 Task: Check the percentage active listings of walk-in pantry in the last 5 years.
Action: Mouse moved to (1005, 223)
Screenshot: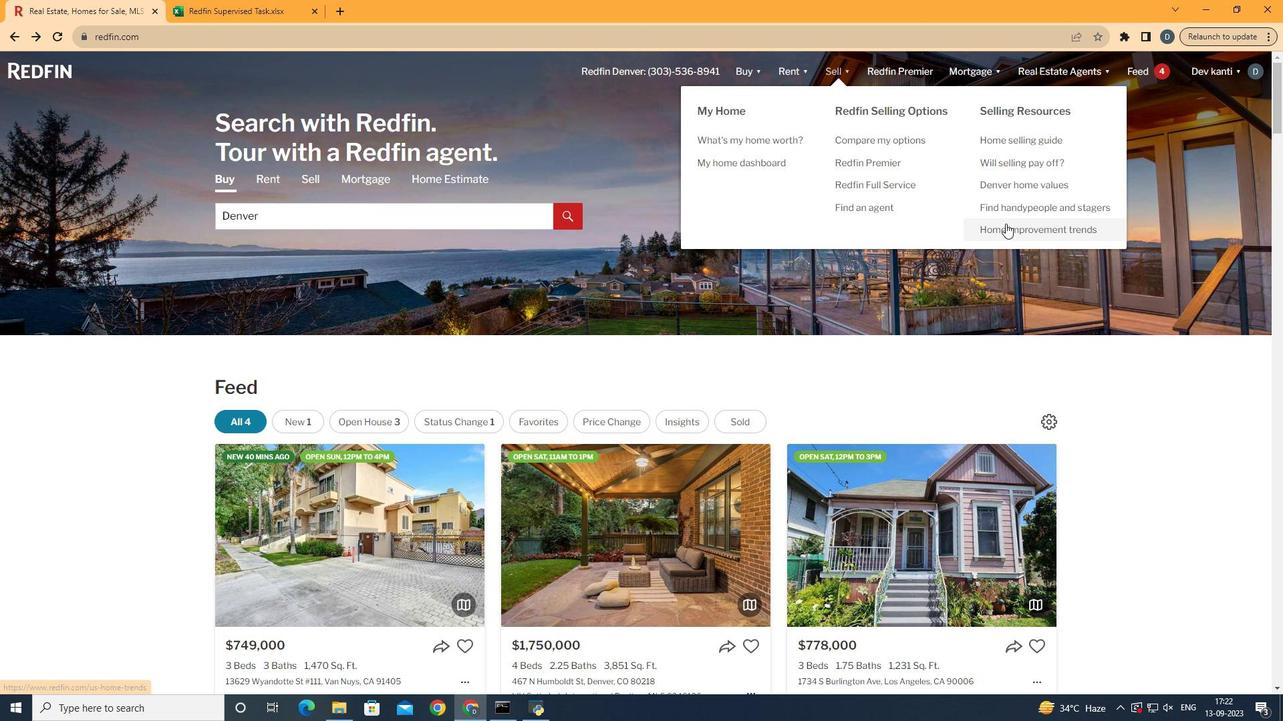 
Action: Mouse pressed left at (1005, 223)
Screenshot: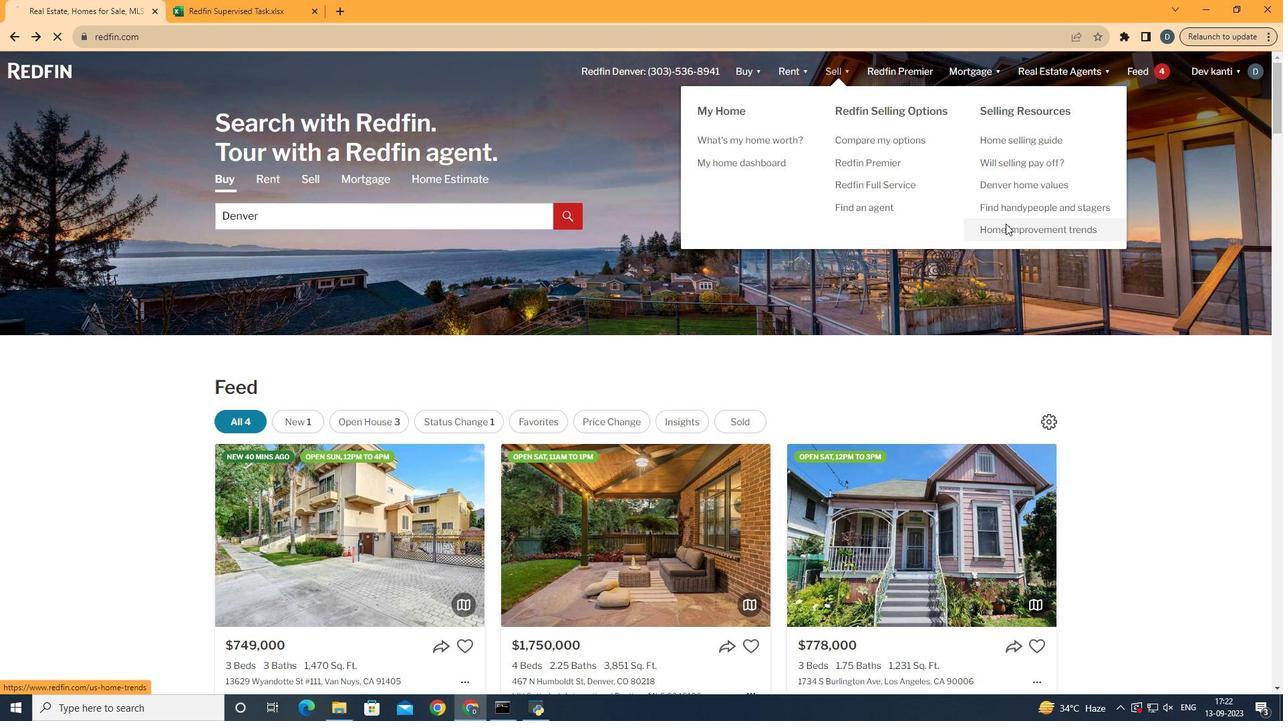 
Action: Mouse moved to (321, 264)
Screenshot: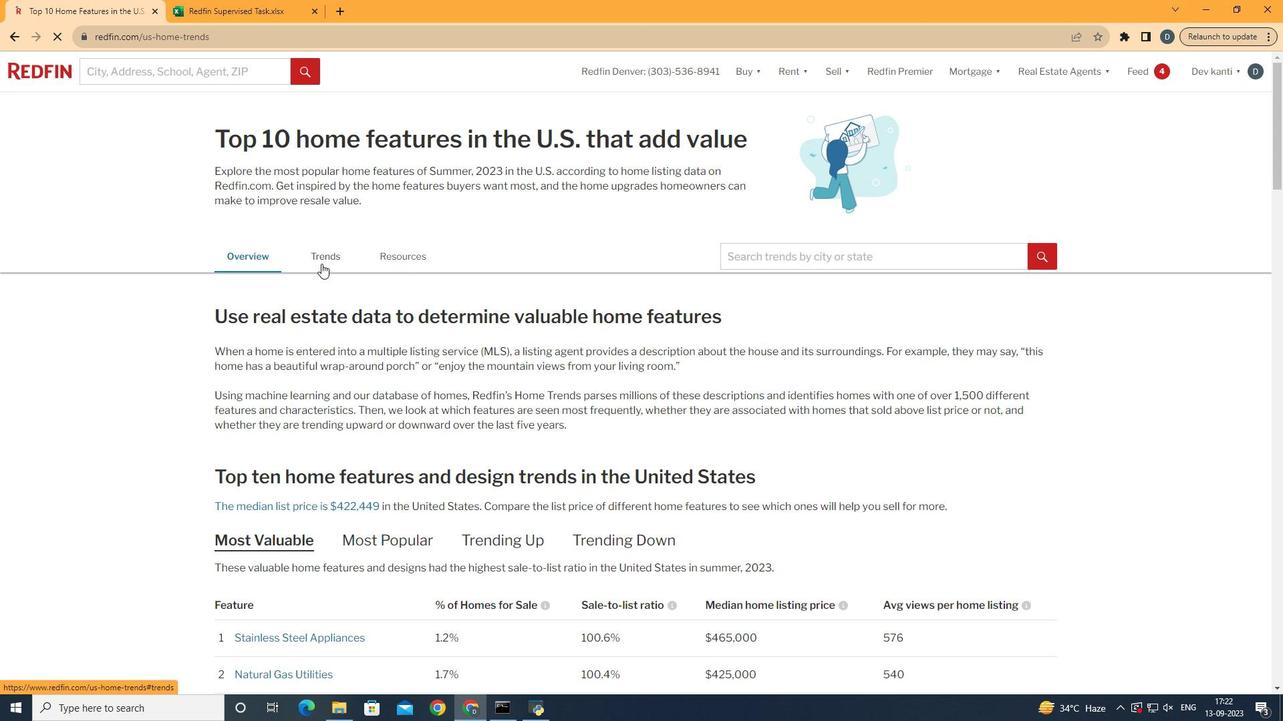 
Action: Mouse pressed left at (321, 264)
Screenshot: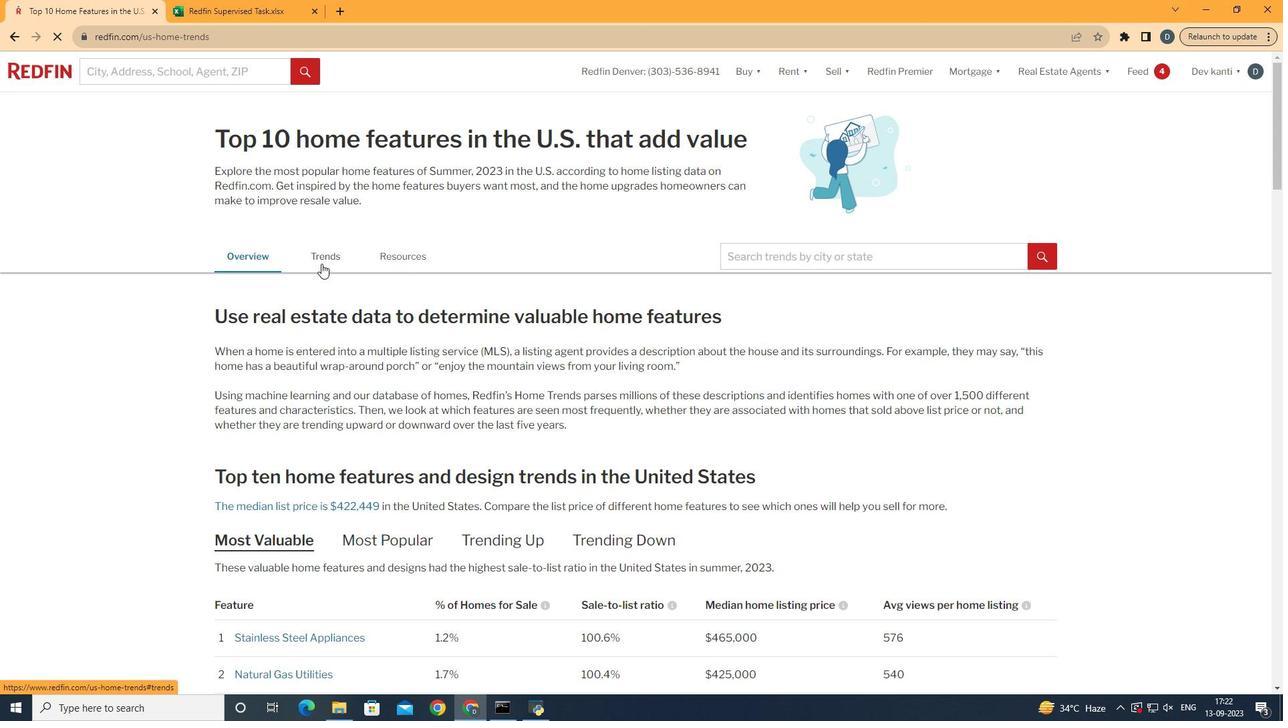 
Action: Mouse moved to (933, 283)
Screenshot: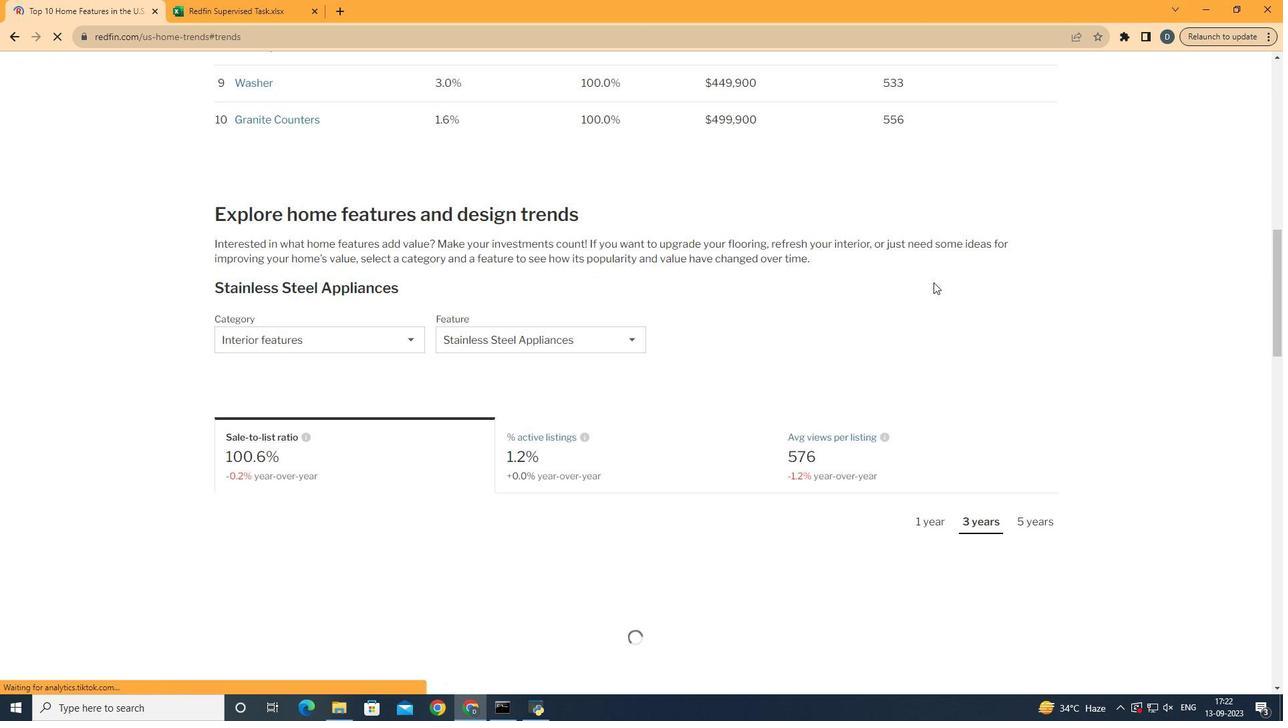 
Action: Mouse scrolled (933, 282) with delta (0, 0)
Screenshot: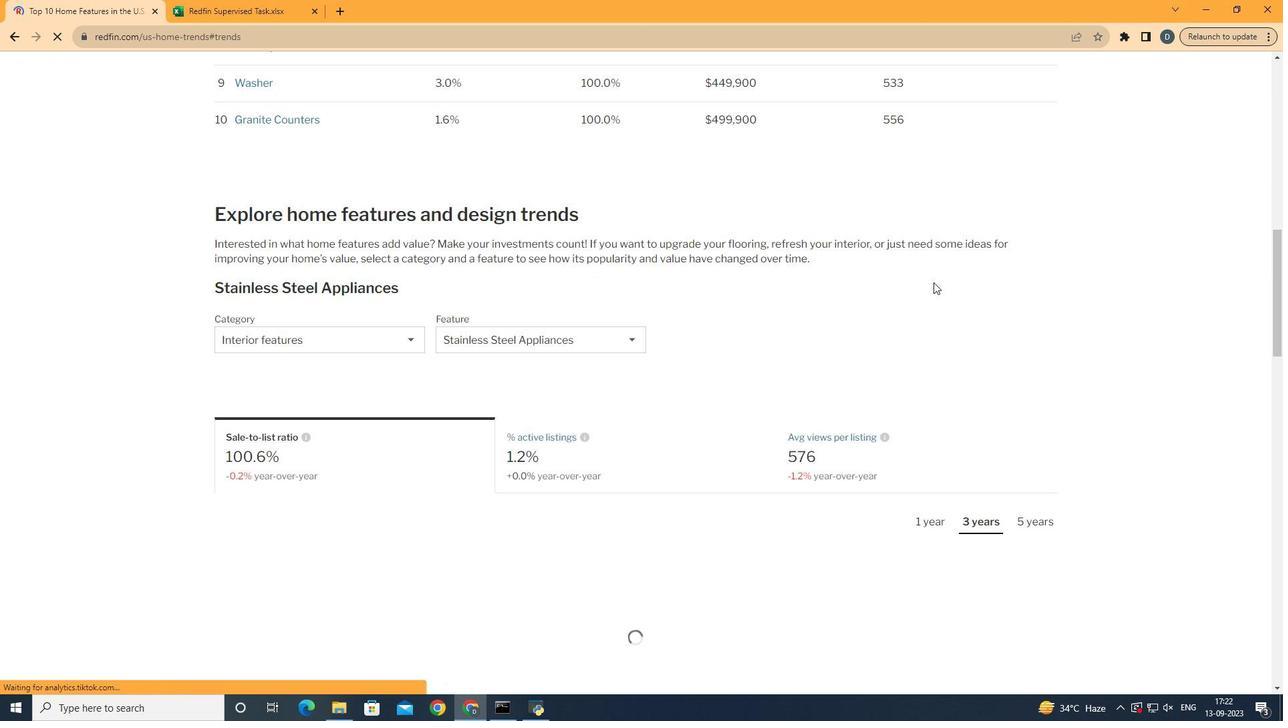 
Action: Mouse scrolled (933, 282) with delta (0, 0)
Screenshot: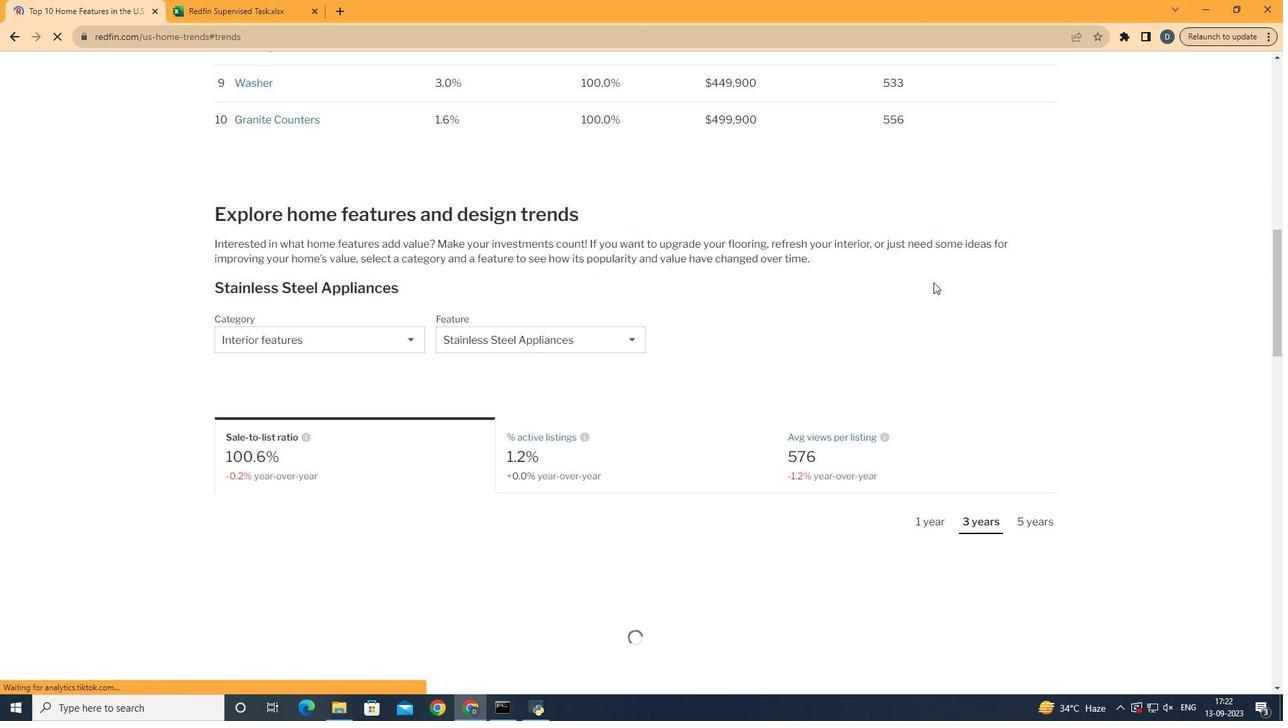 
Action: Mouse scrolled (933, 282) with delta (0, -1)
Screenshot: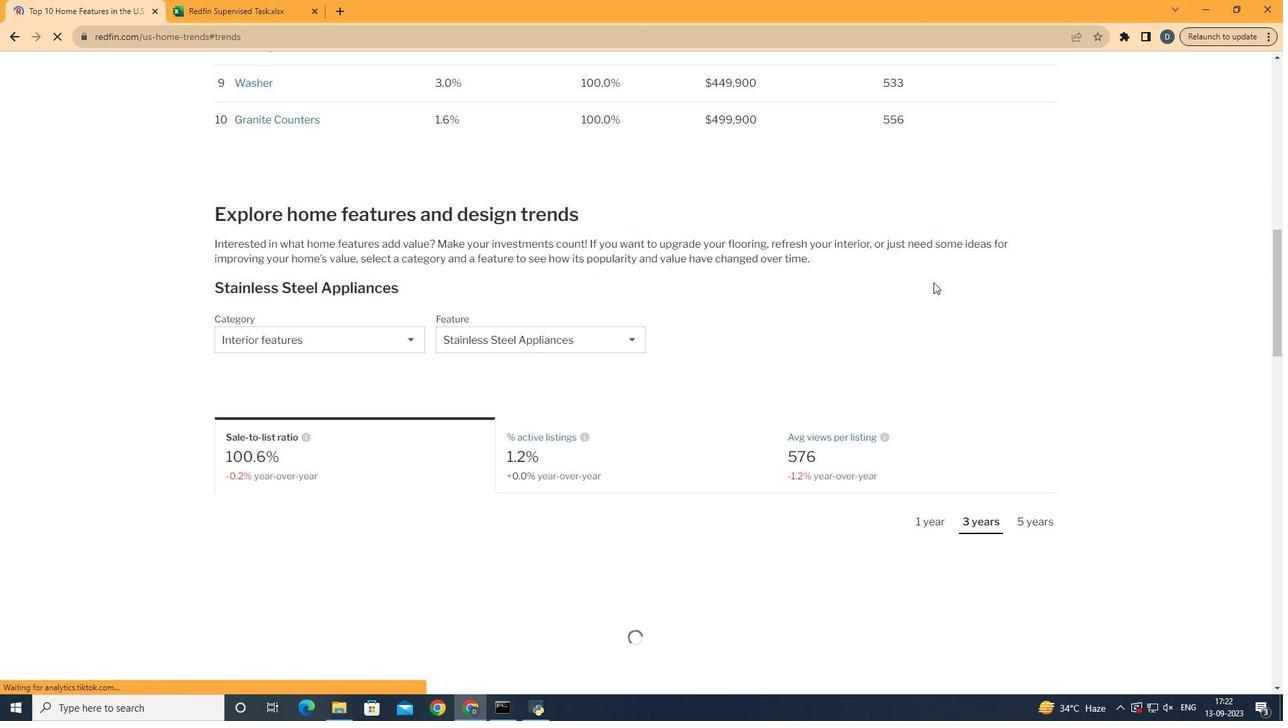 
Action: Mouse scrolled (933, 282) with delta (0, 0)
Screenshot: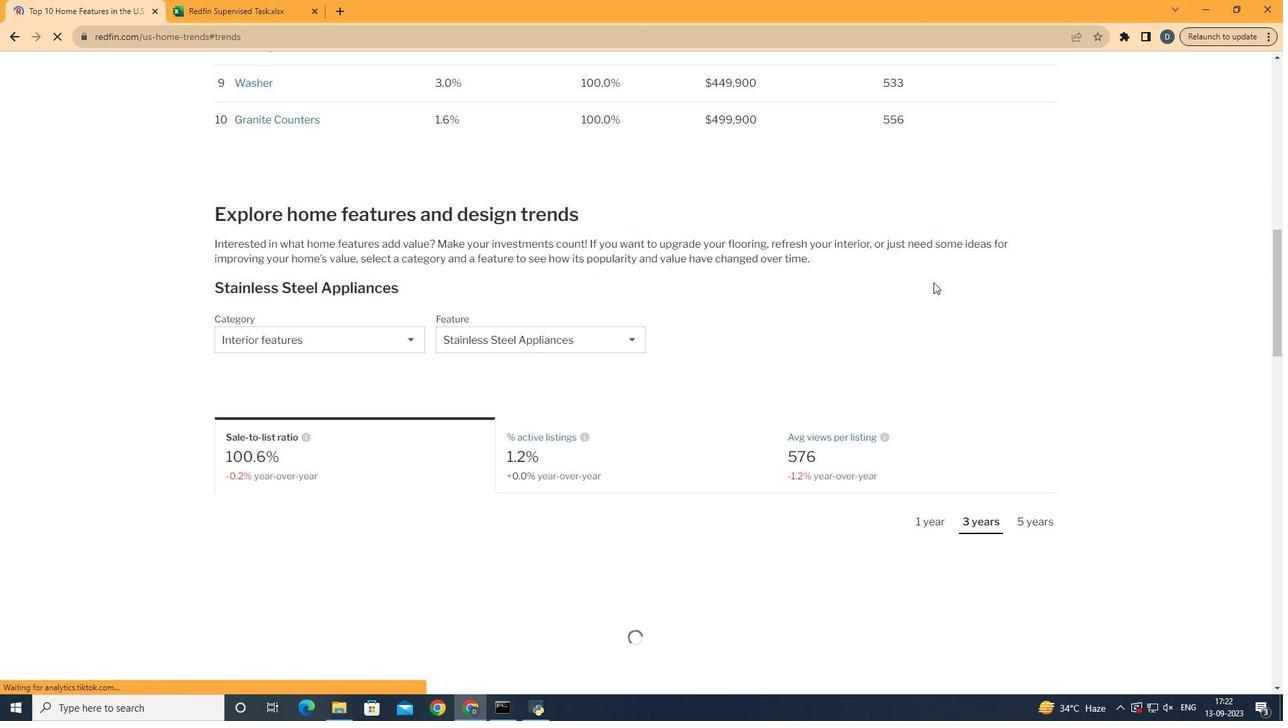 
Action: Mouse moved to (933, 282)
Screenshot: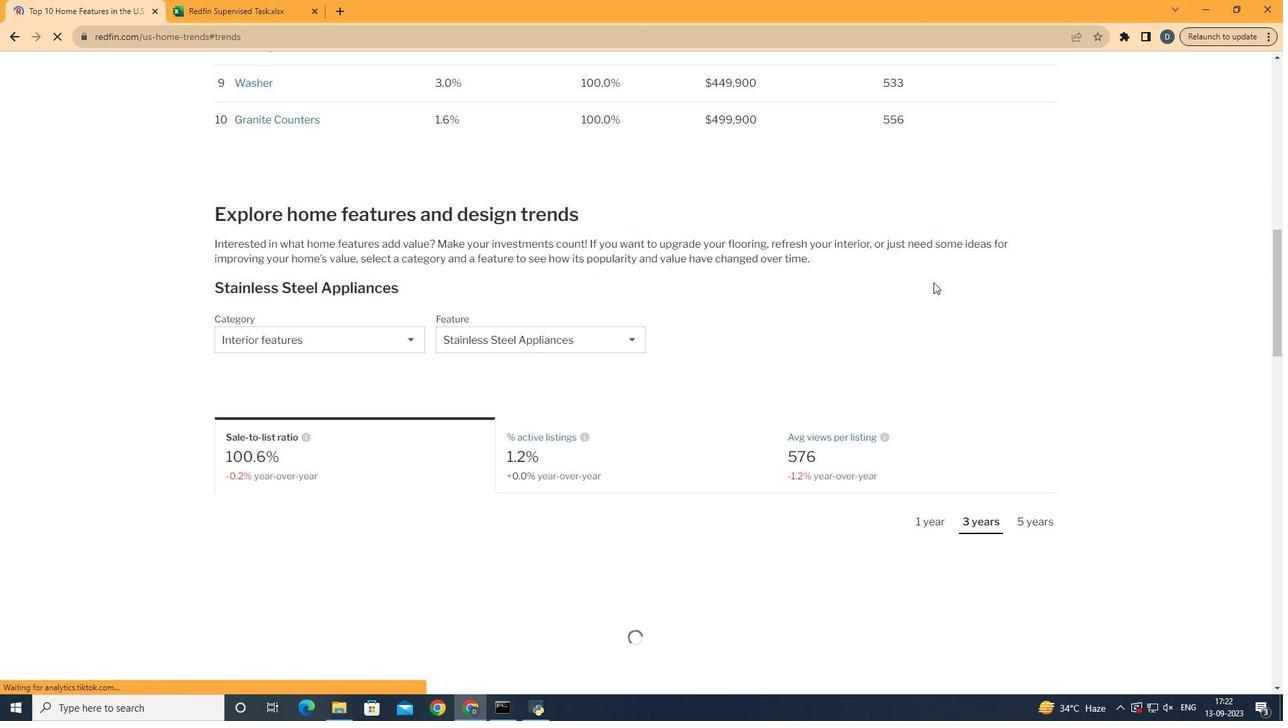 
Action: Mouse scrolled (933, 281) with delta (0, -1)
Screenshot: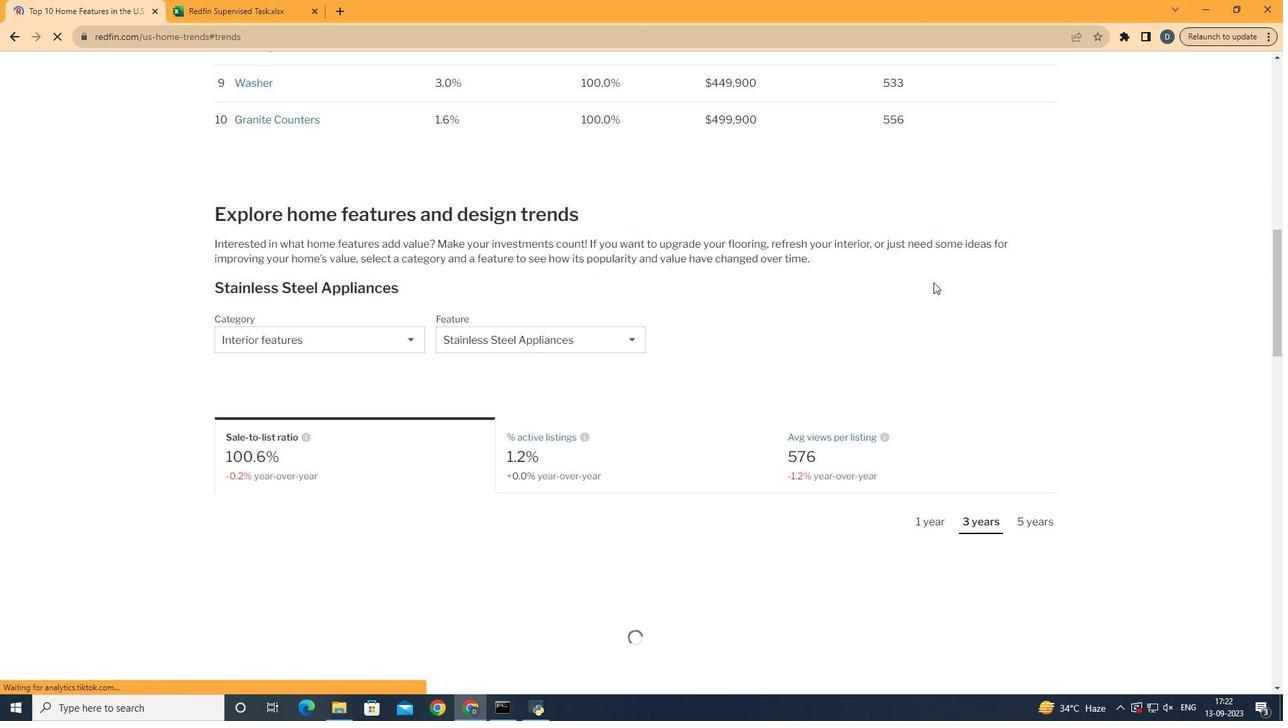 
Action: Mouse moved to (449, 314)
Screenshot: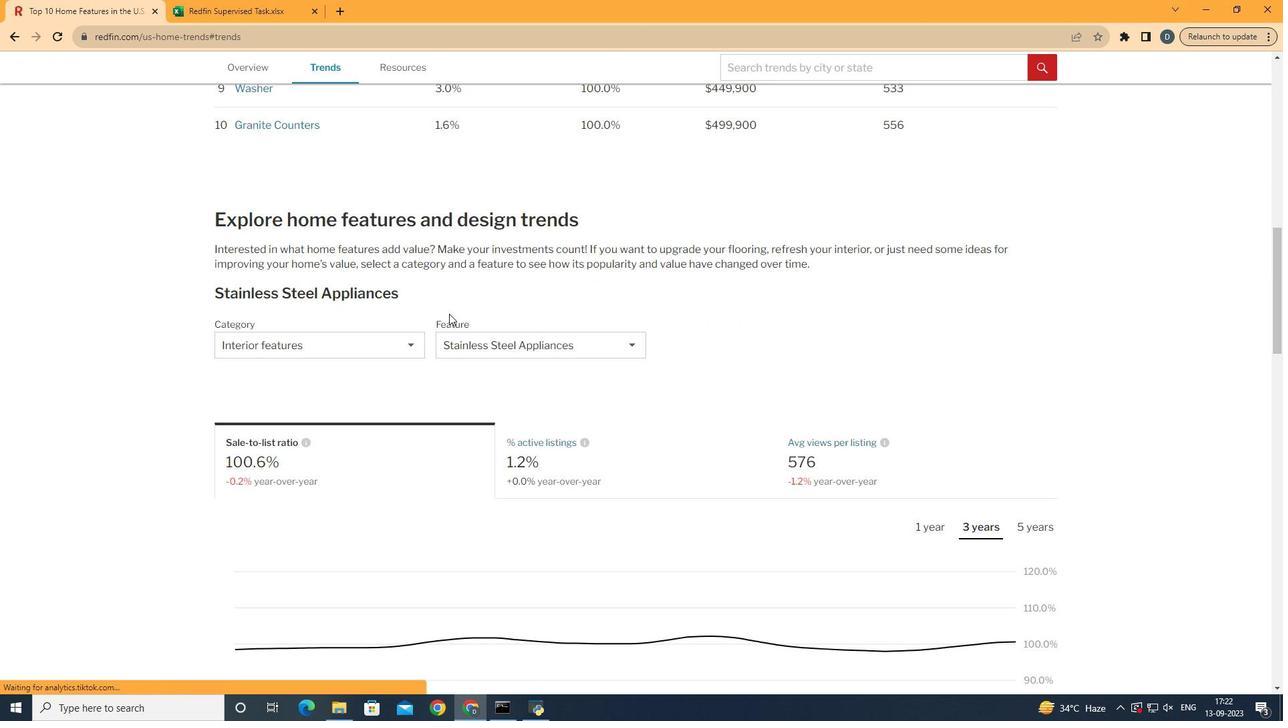 
Action: Mouse scrolled (449, 313) with delta (0, 0)
Screenshot: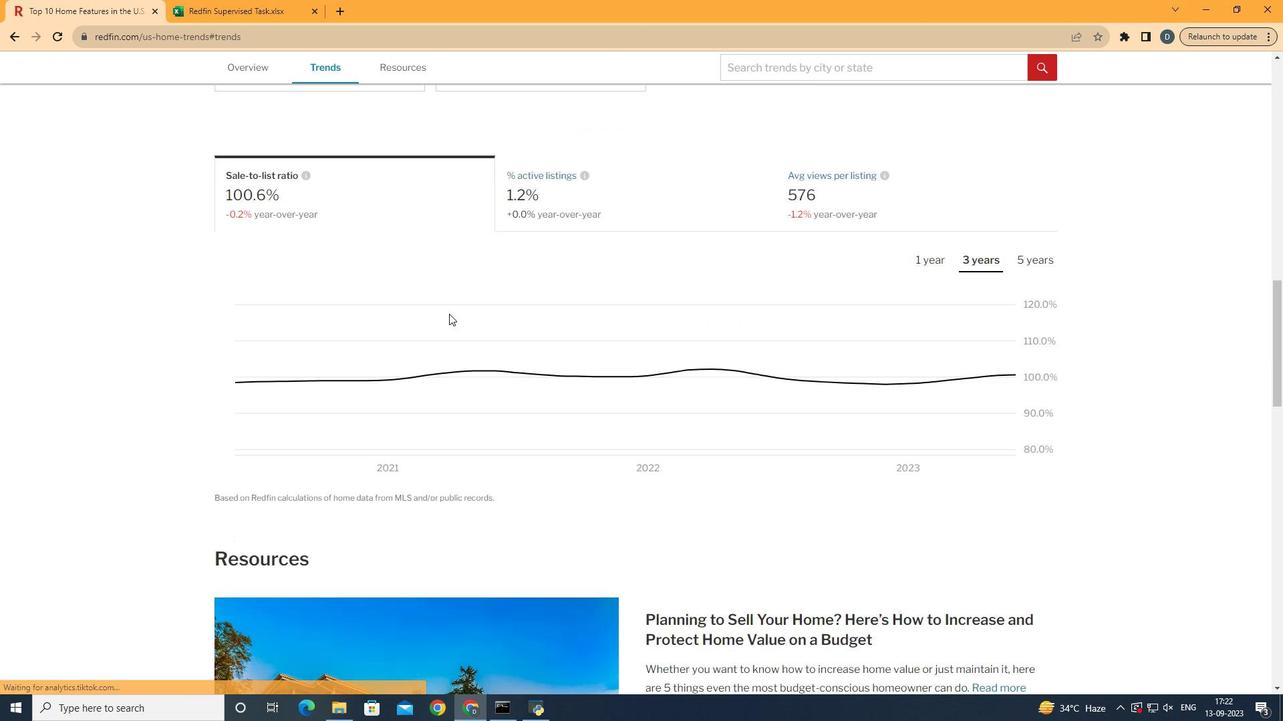 
Action: Mouse scrolled (449, 313) with delta (0, 0)
Screenshot: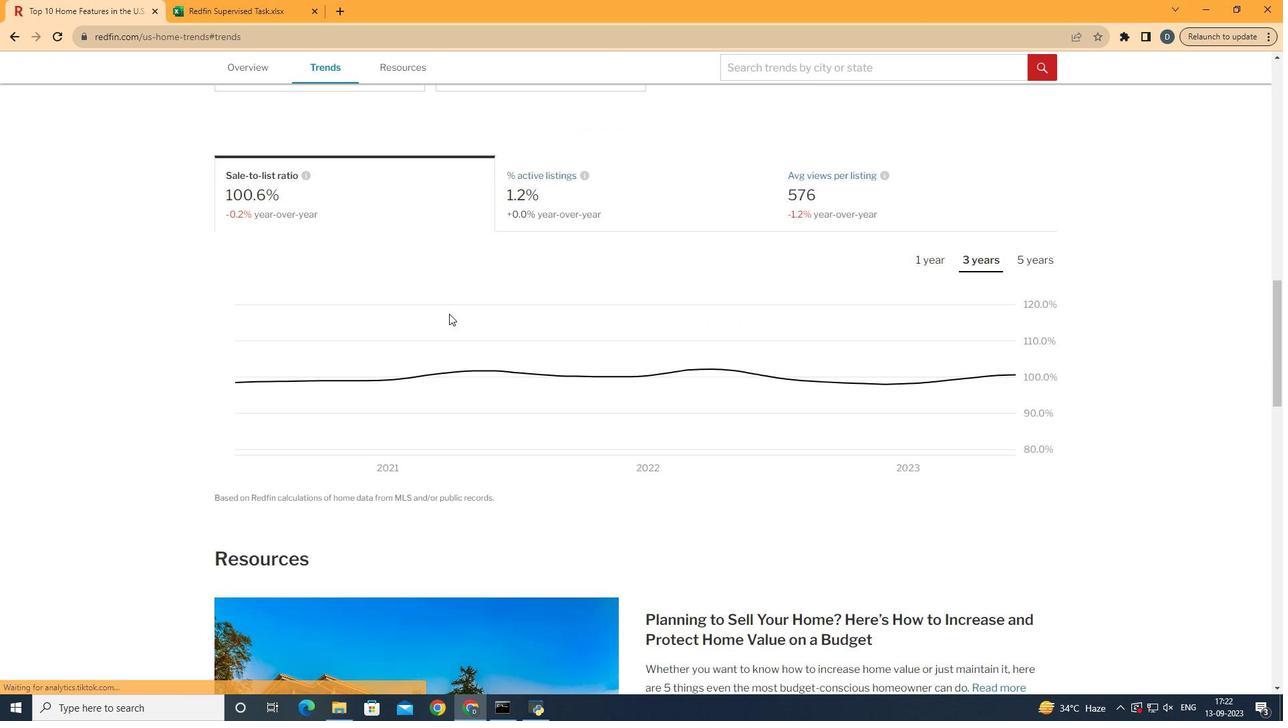 
Action: Mouse scrolled (449, 313) with delta (0, 0)
Screenshot: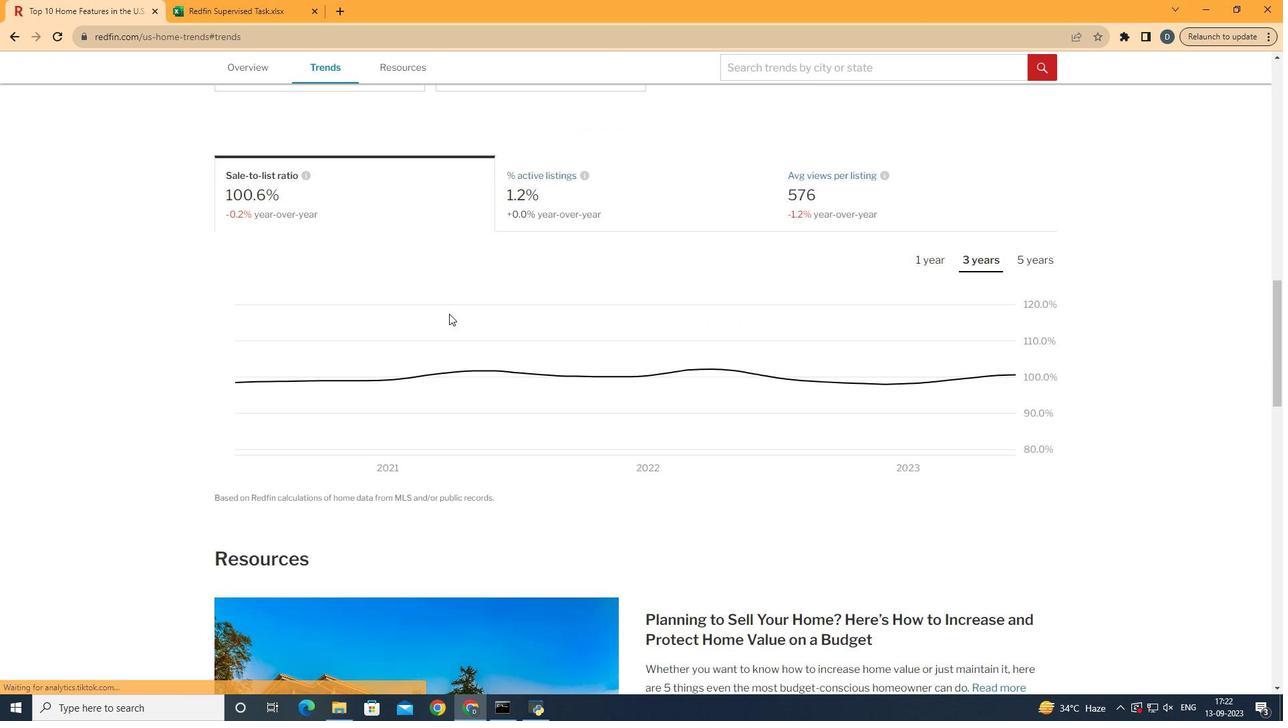 
Action: Mouse scrolled (449, 313) with delta (0, 0)
Screenshot: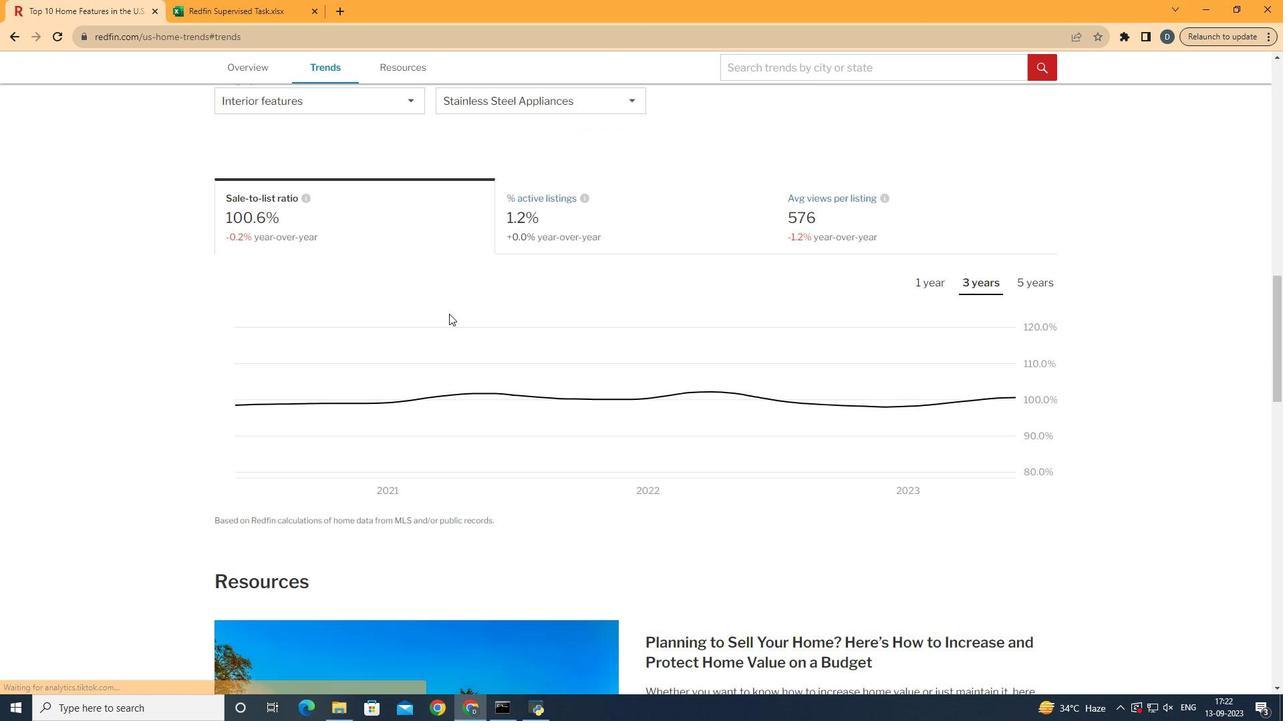 
Action: Mouse moved to (423, 282)
Screenshot: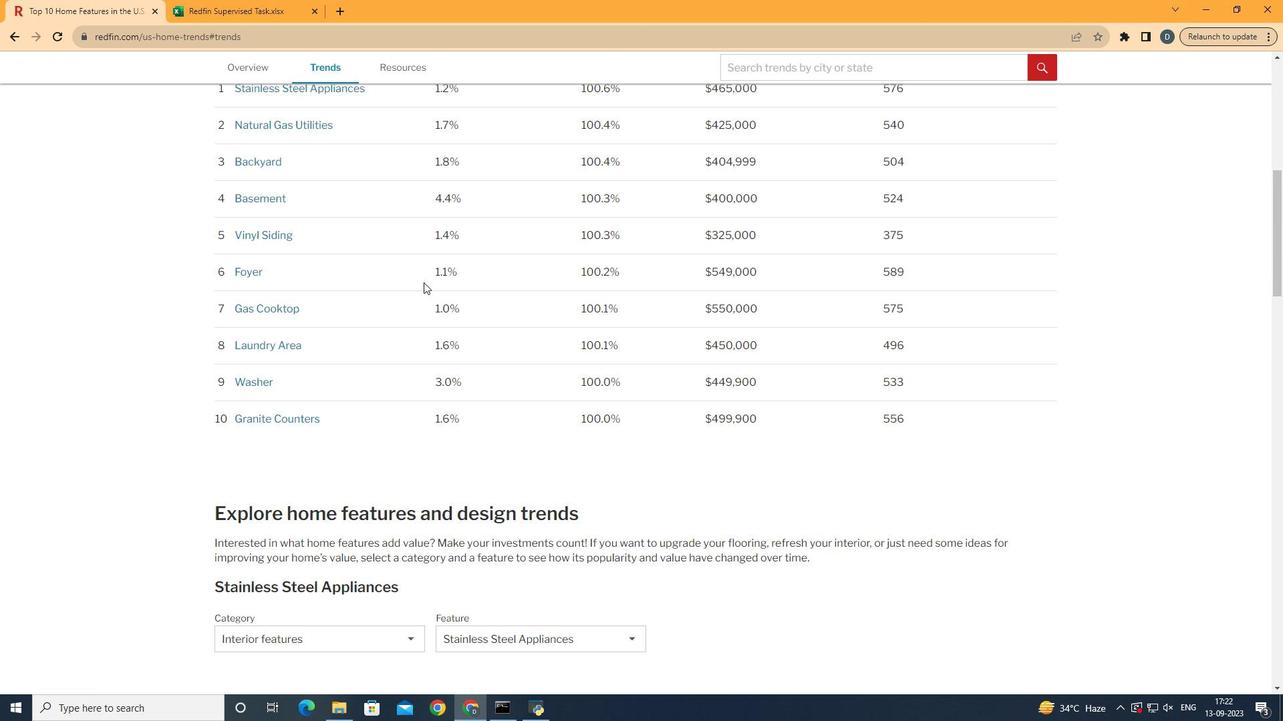 
Action: Mouse scrolled (423, 282) with delta (0, 0)
Screenshot: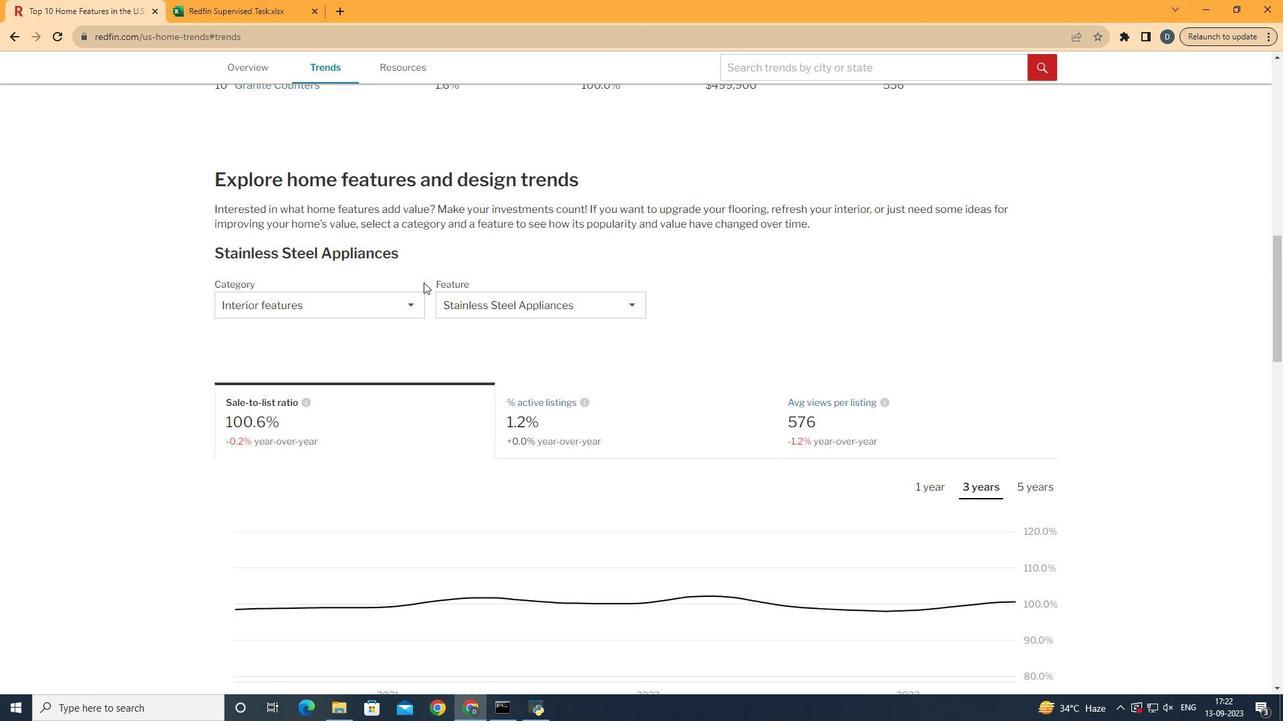 
Action: Mouse scrolled (423, 282) with delta (0, 0)
Screenshot: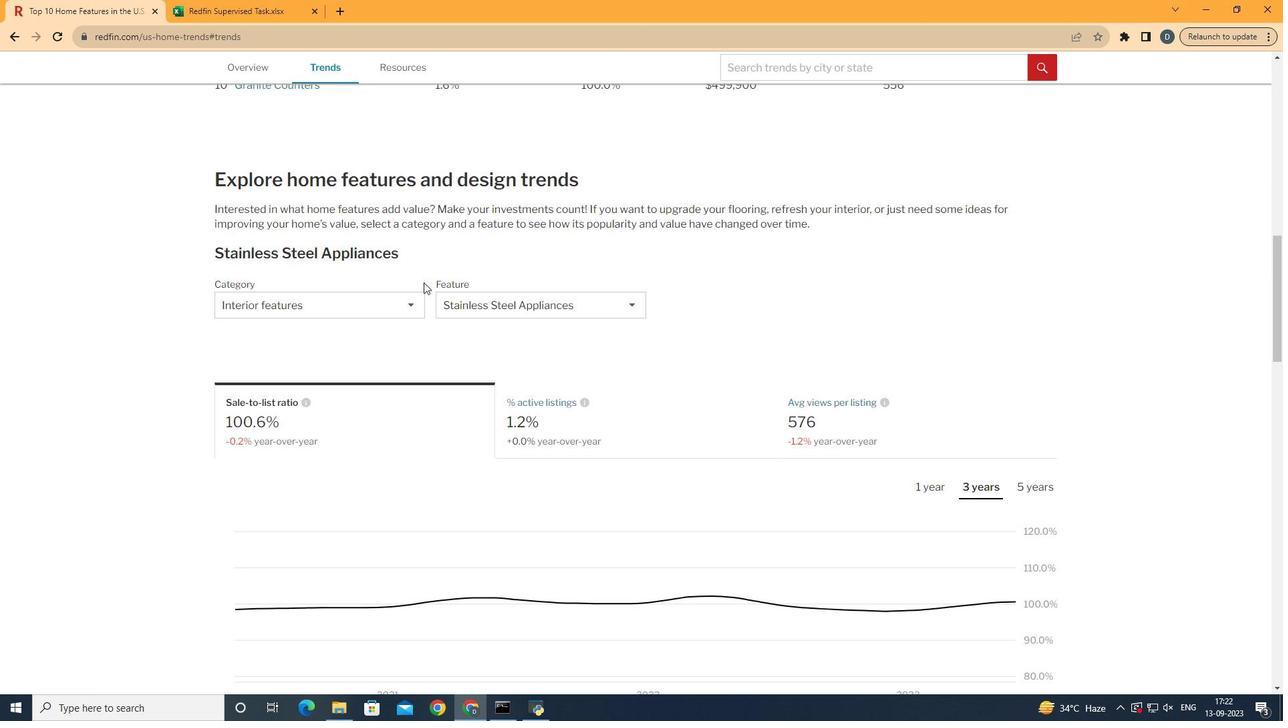 
Action: Mouse scrolled (423, 282) with delta (0, 0)
Screenshot: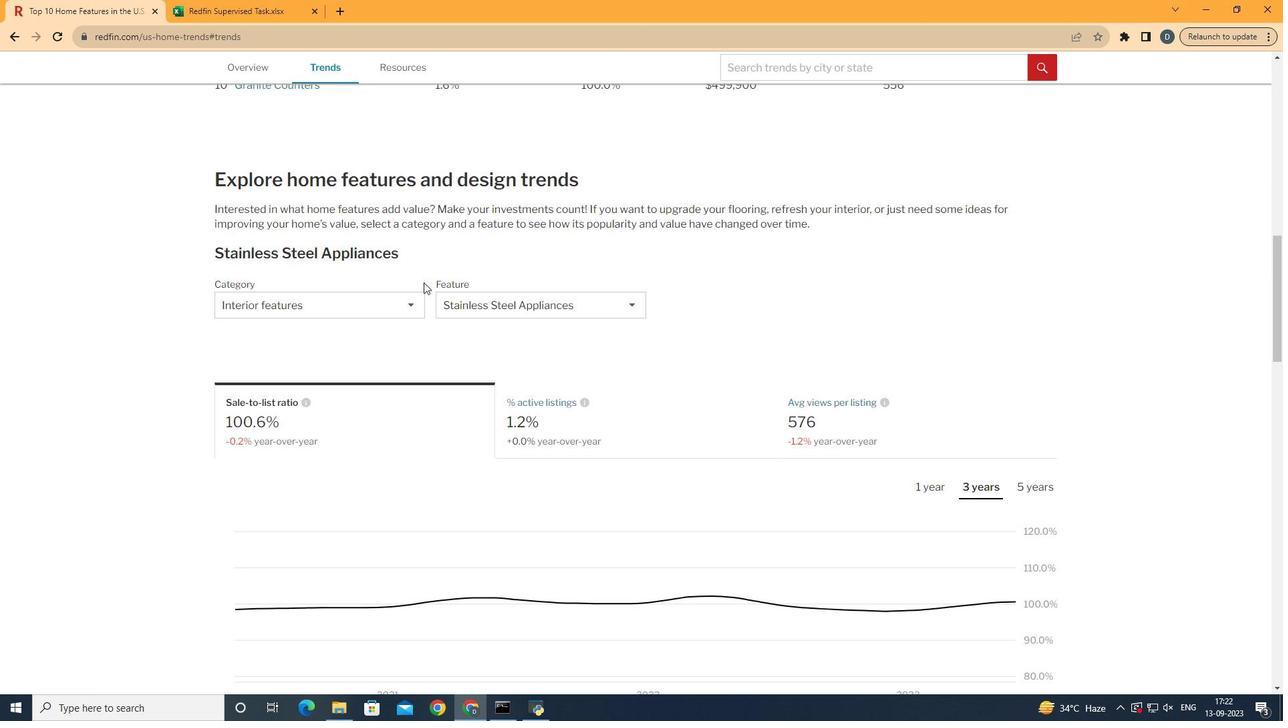 
Action: Mouse scrolled (423, 282) with delta (0, 0)
Screenshot: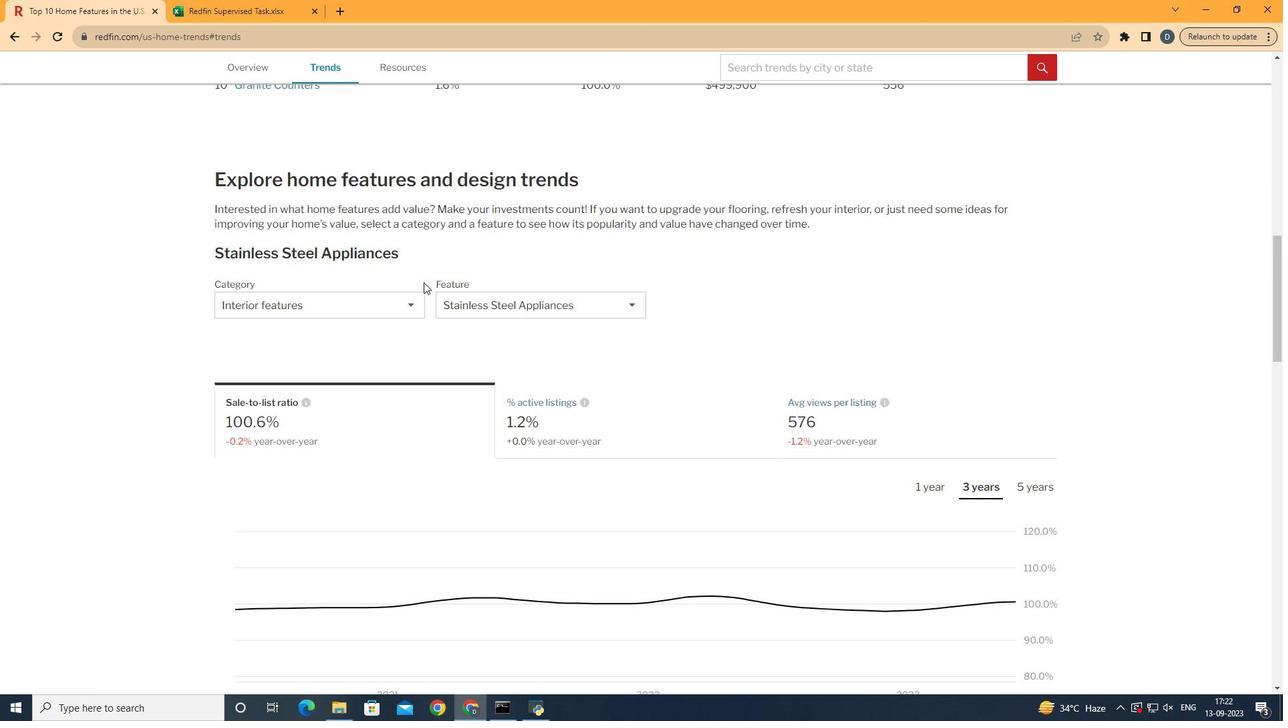 
Action: Mouse scrolled (423, 282) with delta (0, 0)
Screenshot: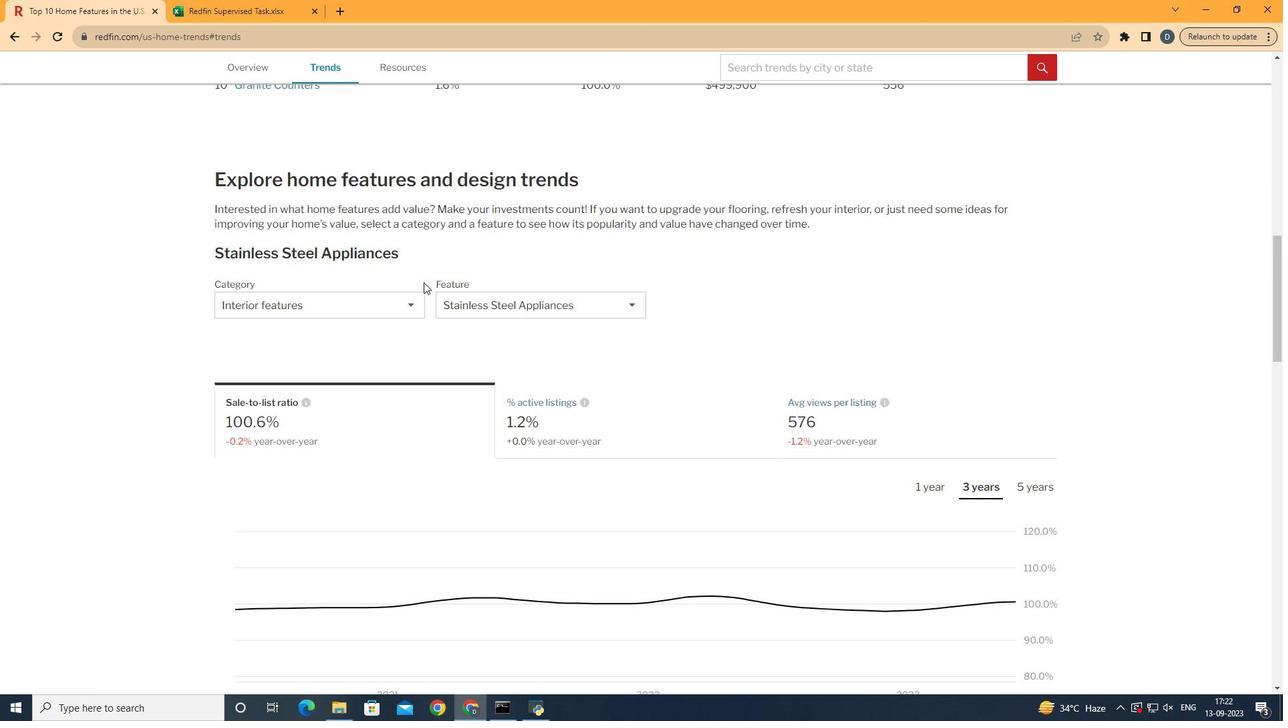 
Action: Mouse moved to (387, 302)
Screenshot: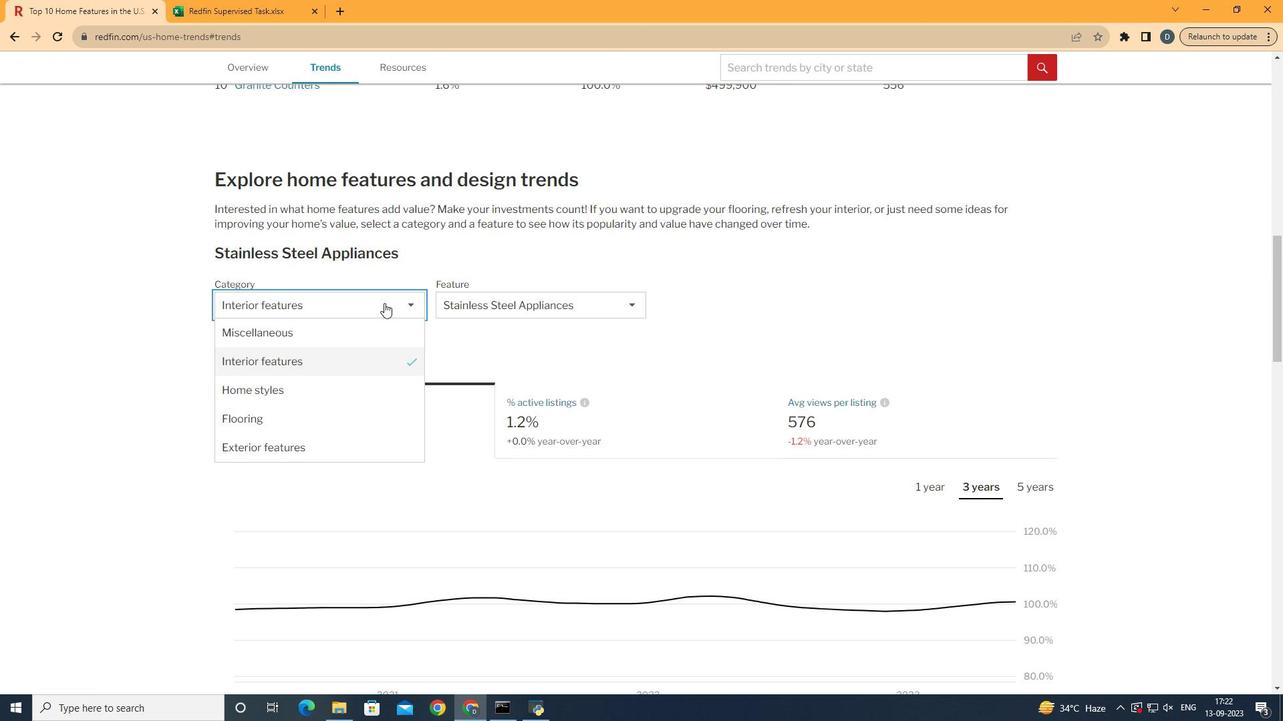 
Action: Mouse pressed left at (387, 302)
Screenshot: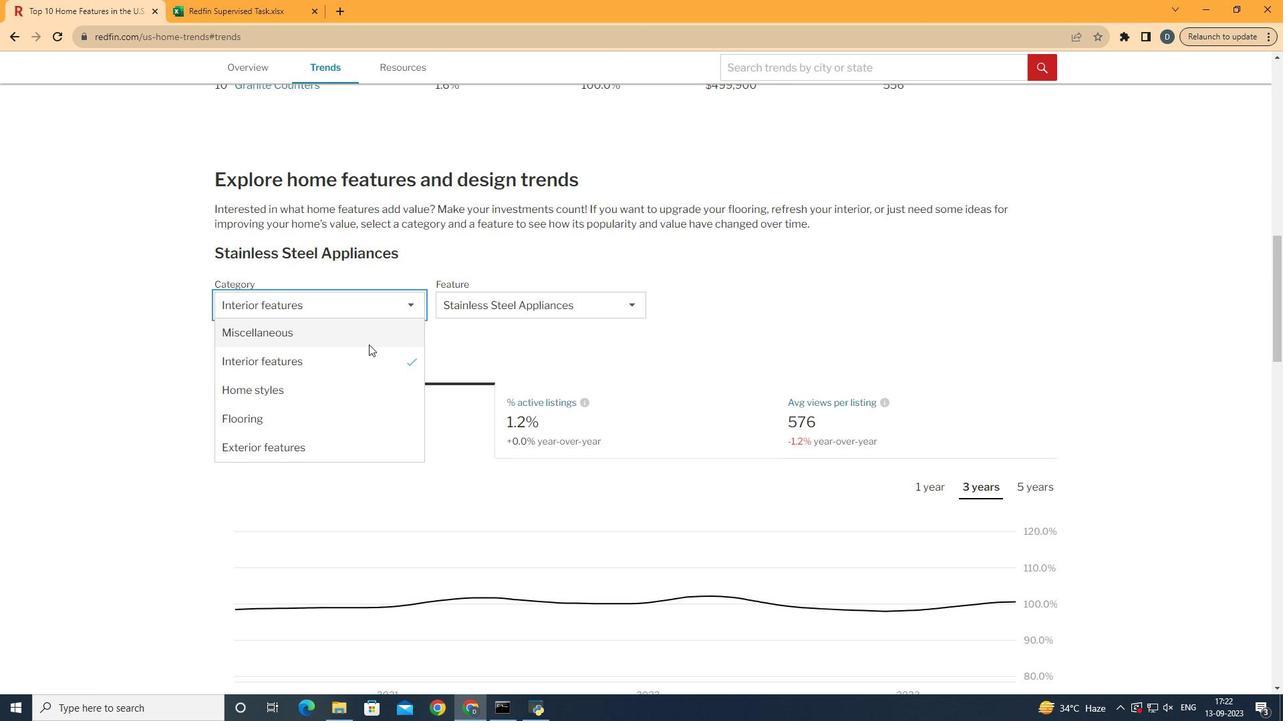 
Action: Mouse moved to (372, 356)
Screenshot: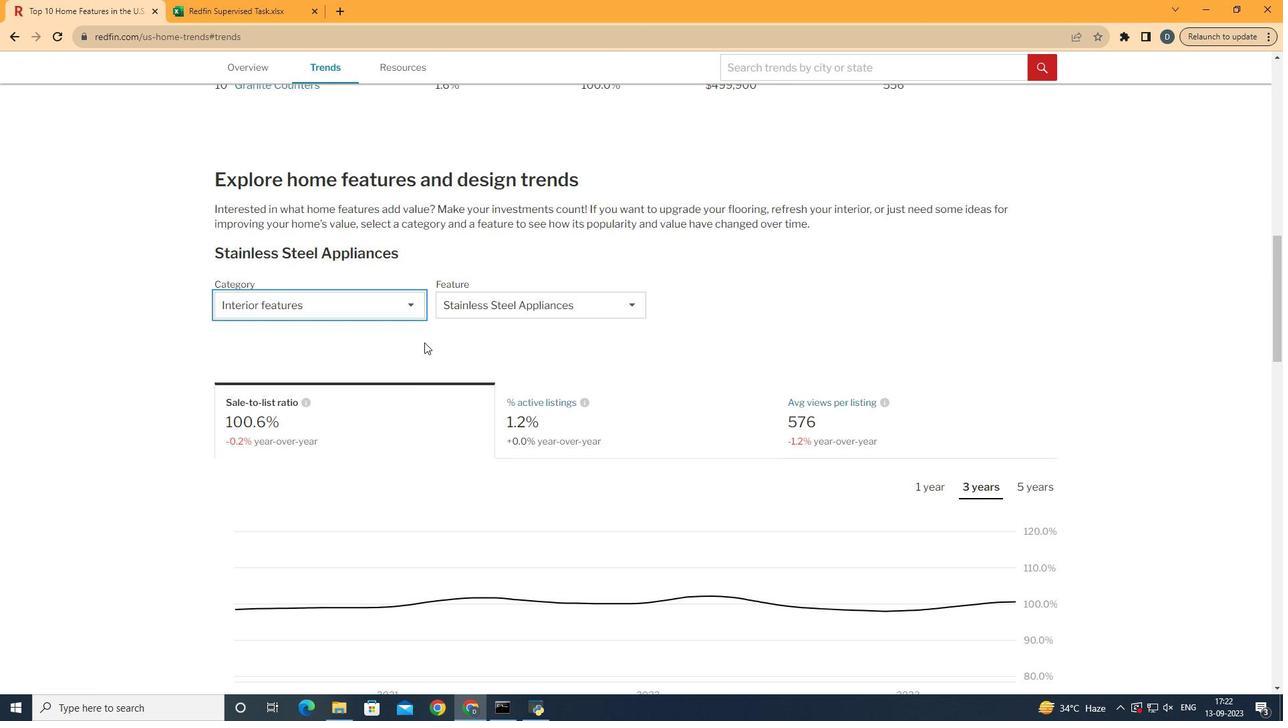 
Action: Mouse pressed left at (372, 356)
Screenshot: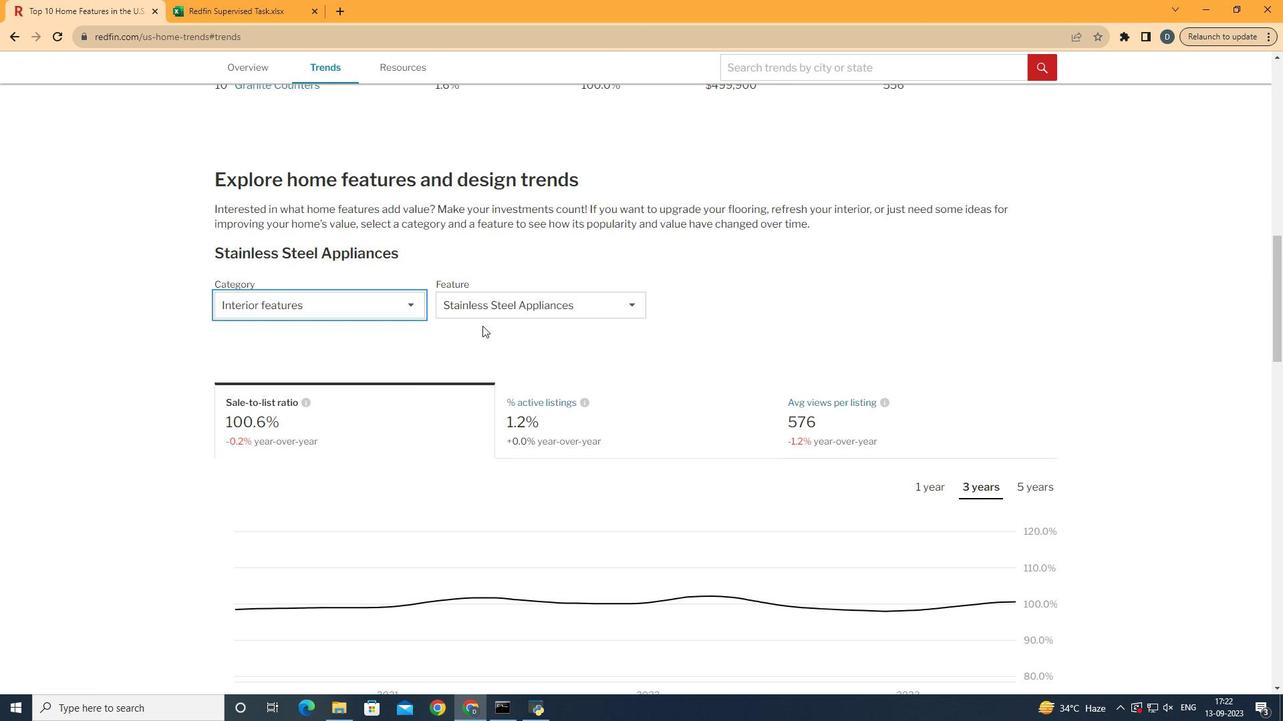 
Action: Mouse moved to (522, 309)
Screenshot: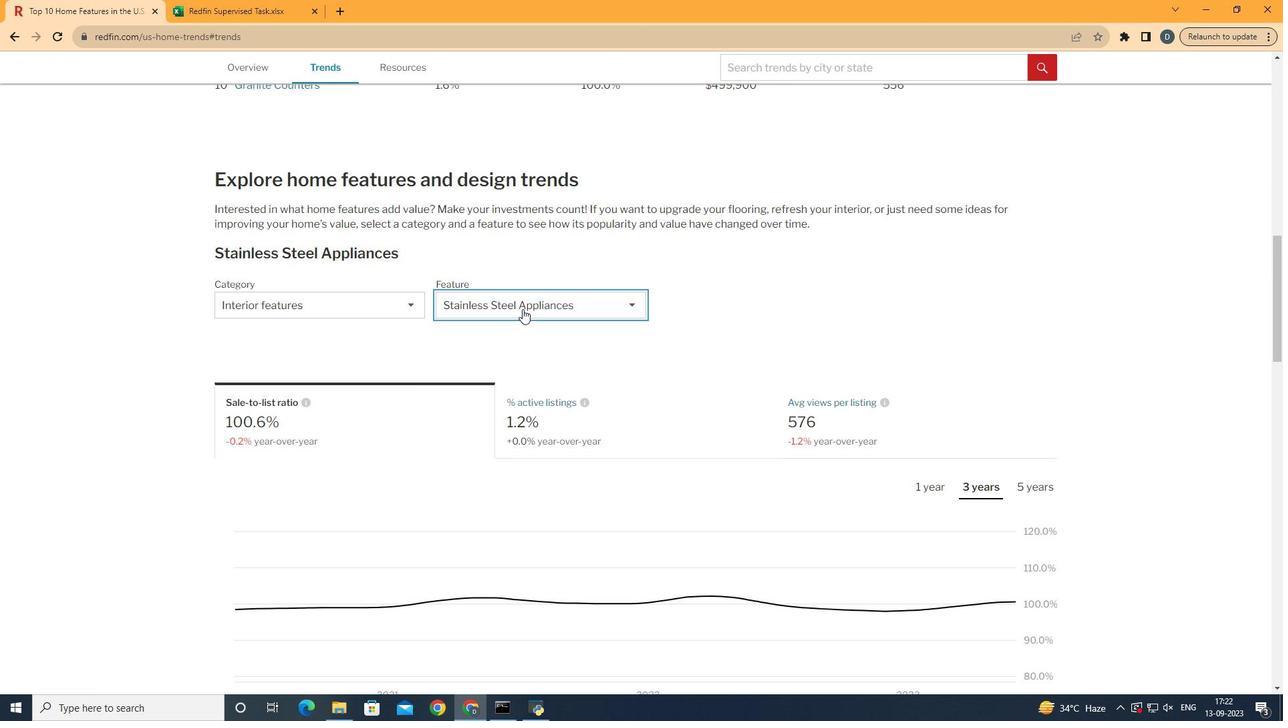 
Action: Mouse pressed left at (522, 309)
Screenshot: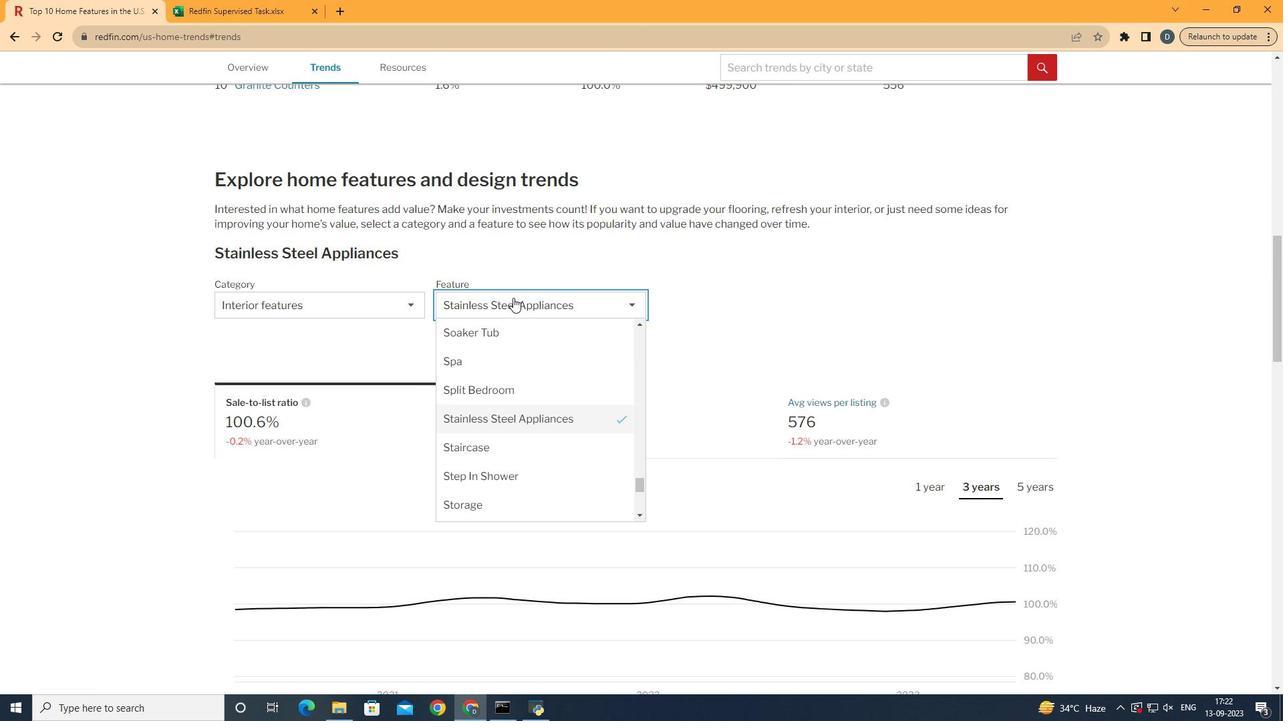 
Action: Mouse moved to (568, 412)
Screenshot: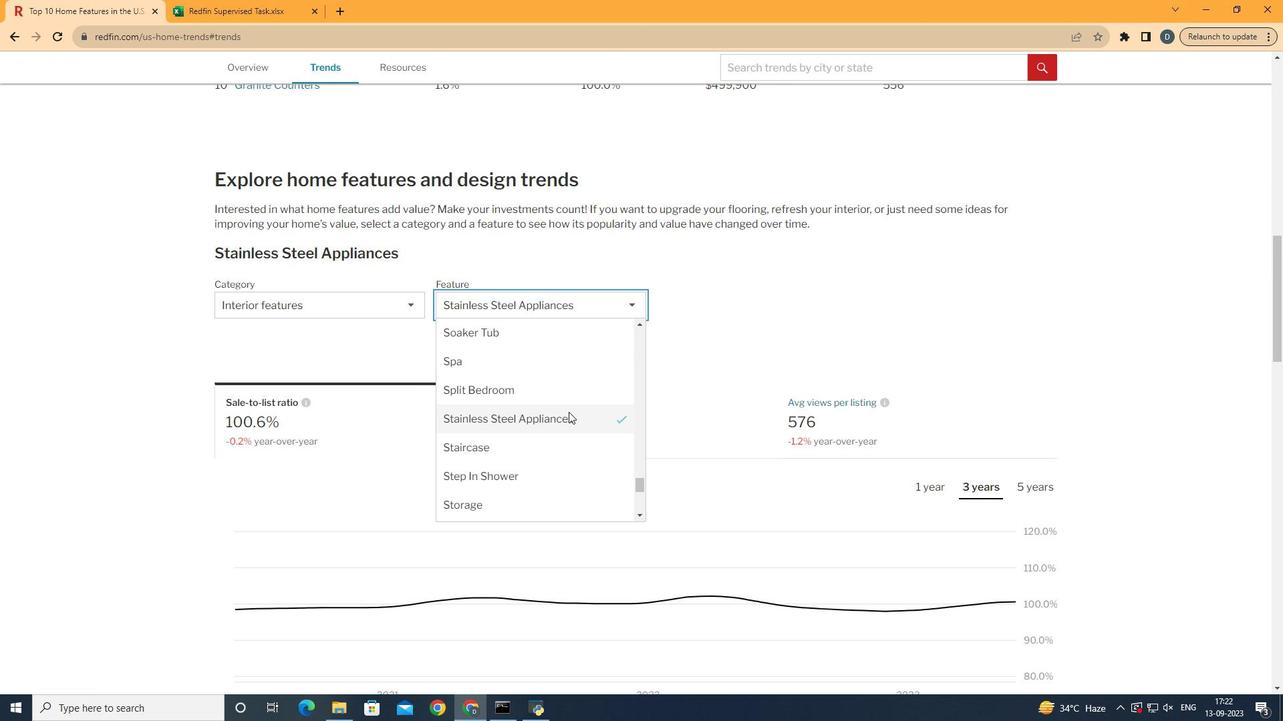 
Action: Mouse scrolled (568, 411) with delta (0, 0)
Screenshot: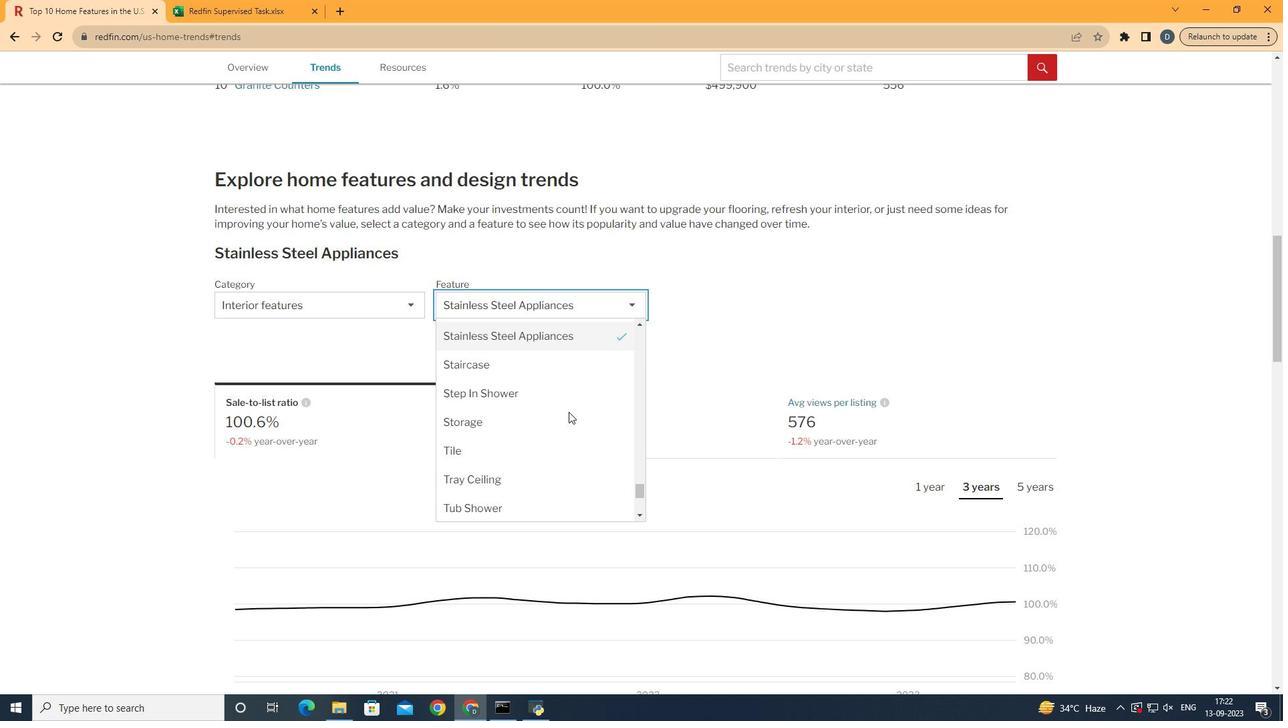 
Action: Mouse scrolled (568, 411) with delta (0, 0)
Screenshot: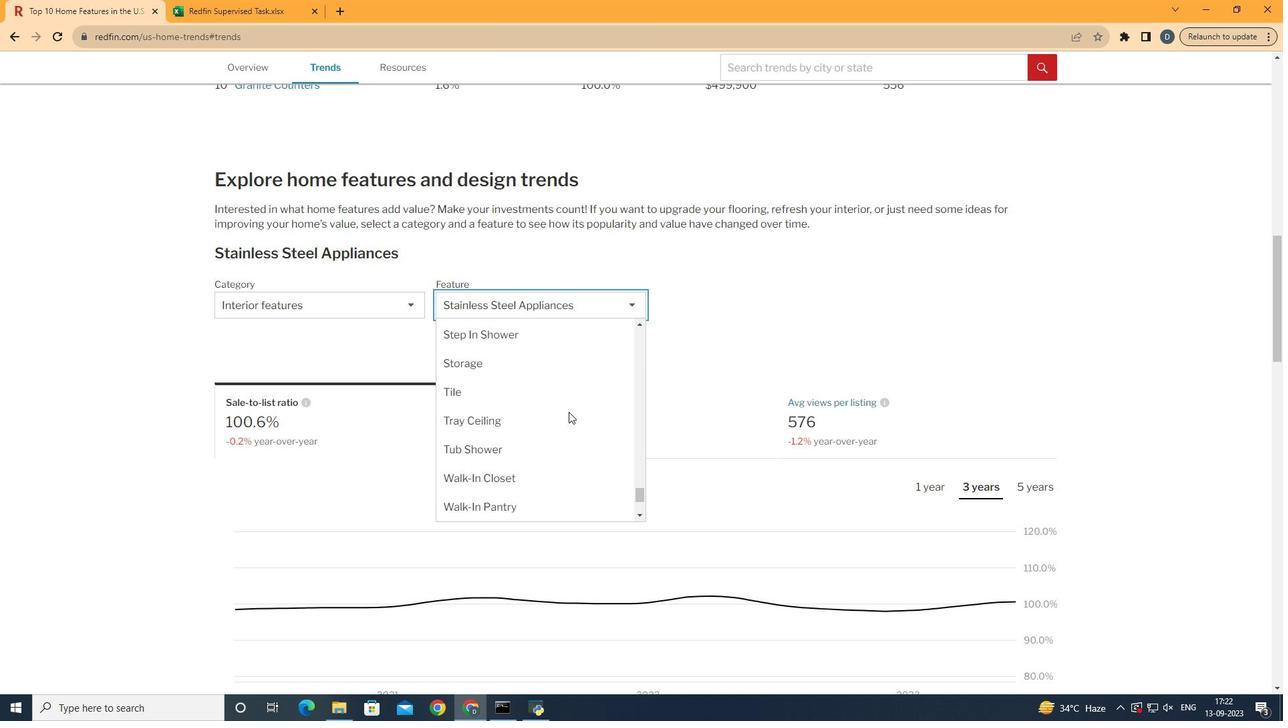 
Action: Mouse scrolled (568, 411) with delta (0, 0)
Screenshot: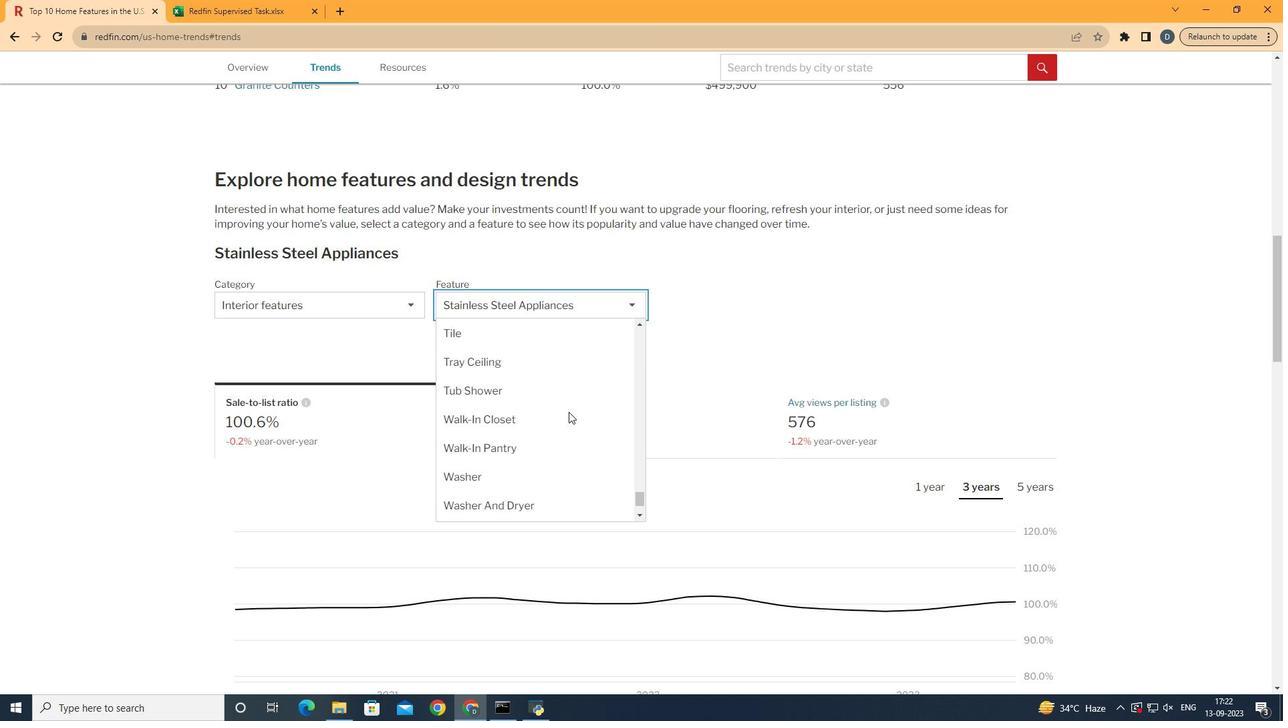 
Action: Mouse moved to (560, 443)
Screenshot: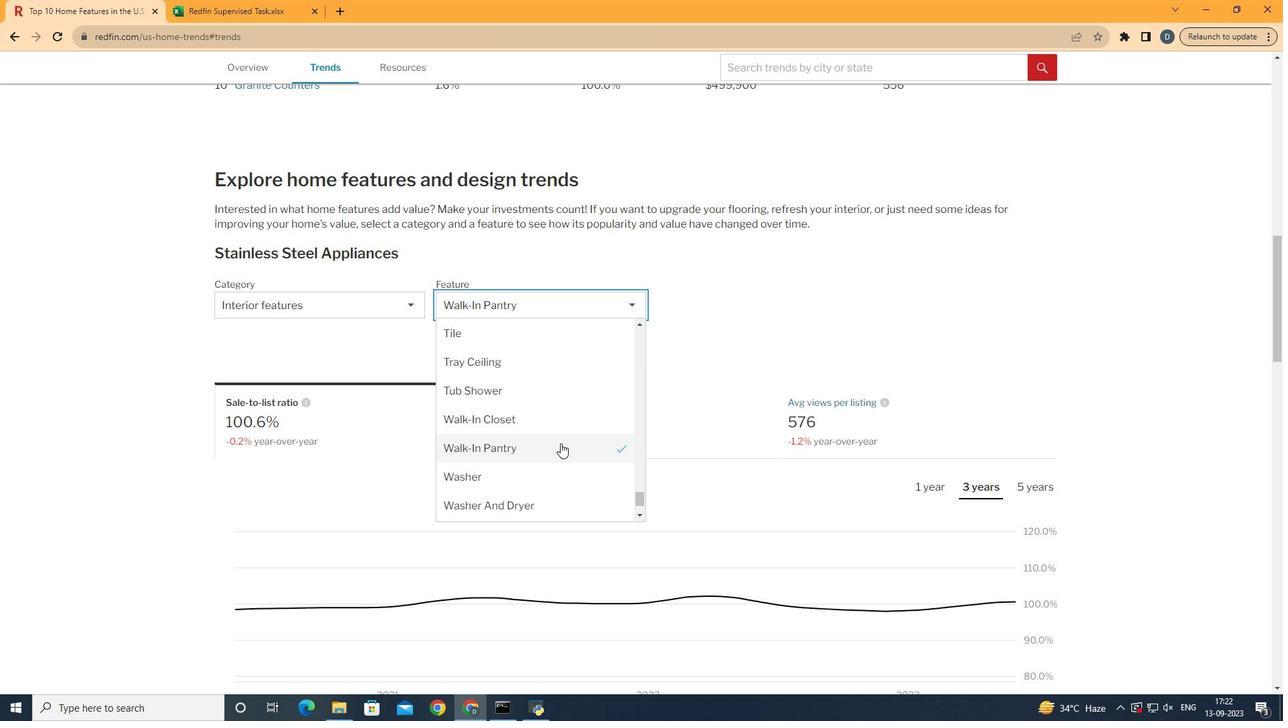 
Action: Mouse pressed left at (560, 443)
Screenshot: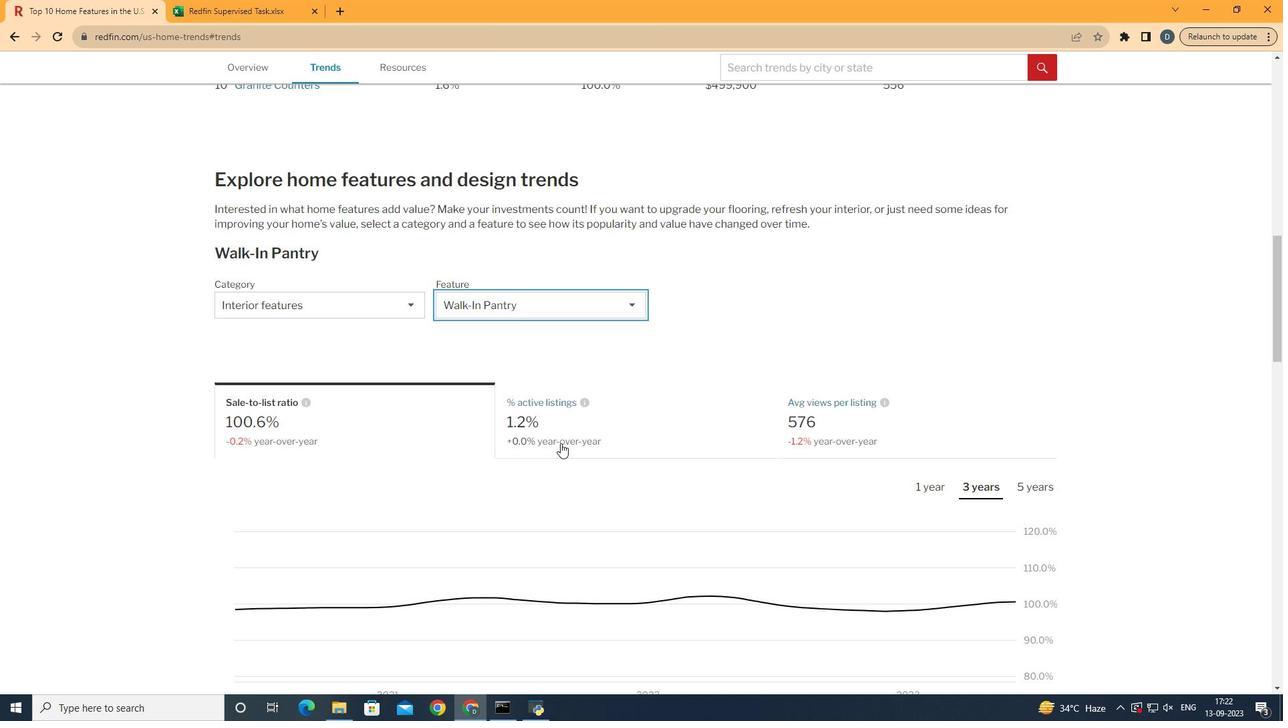 
Action: Mouse moved to (640, 431)
Screenshot: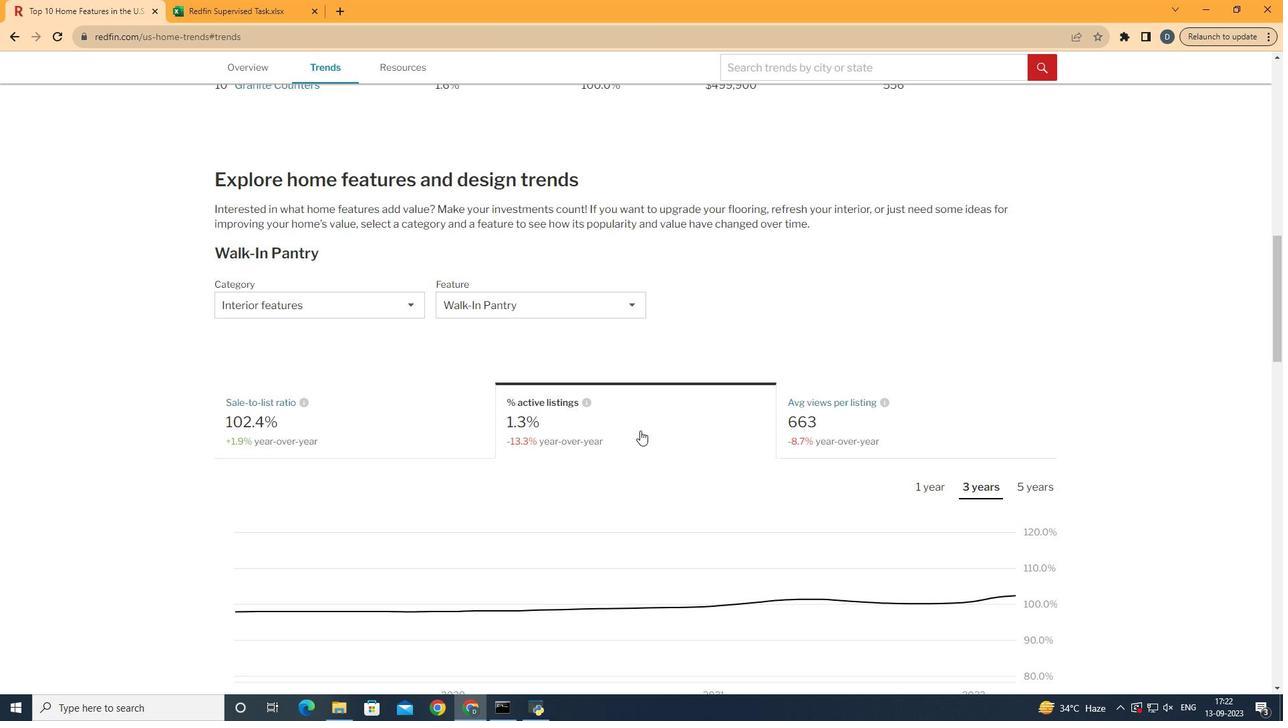 
Action: Mouse pressed left at (640, 431)
Screenshot: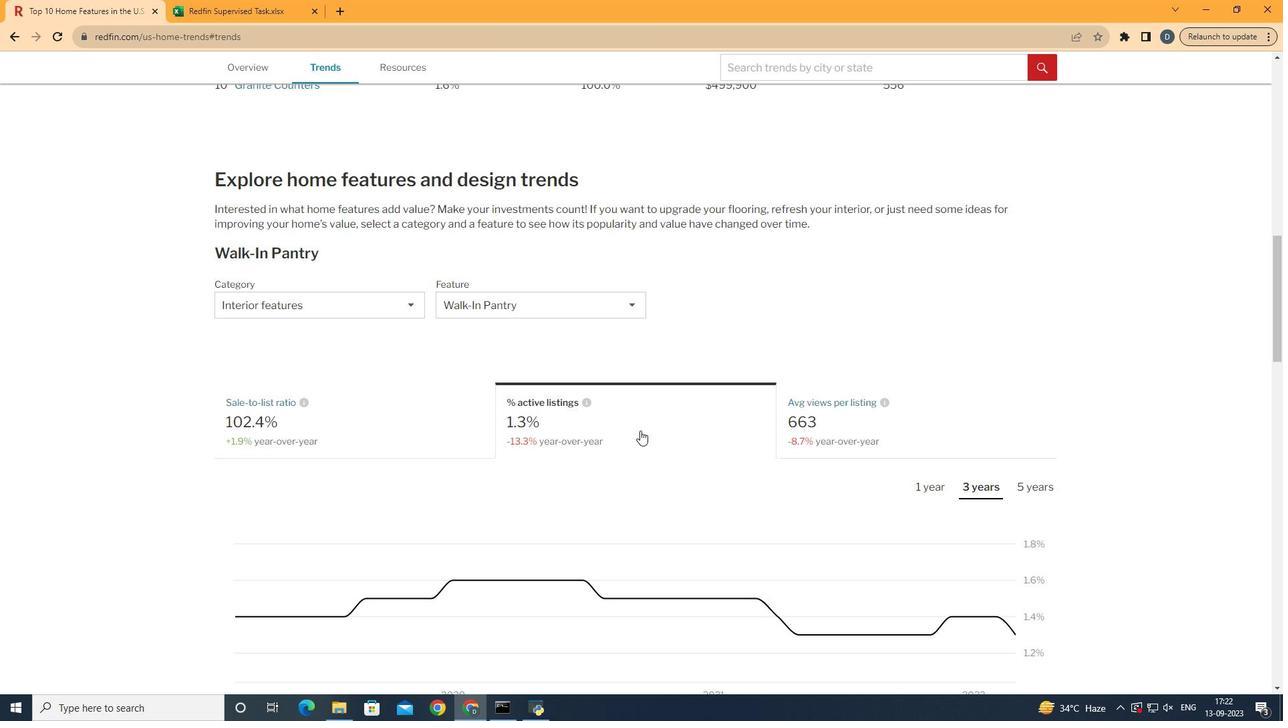 
Action: Mouse moved to (802, 294)
Screenshot: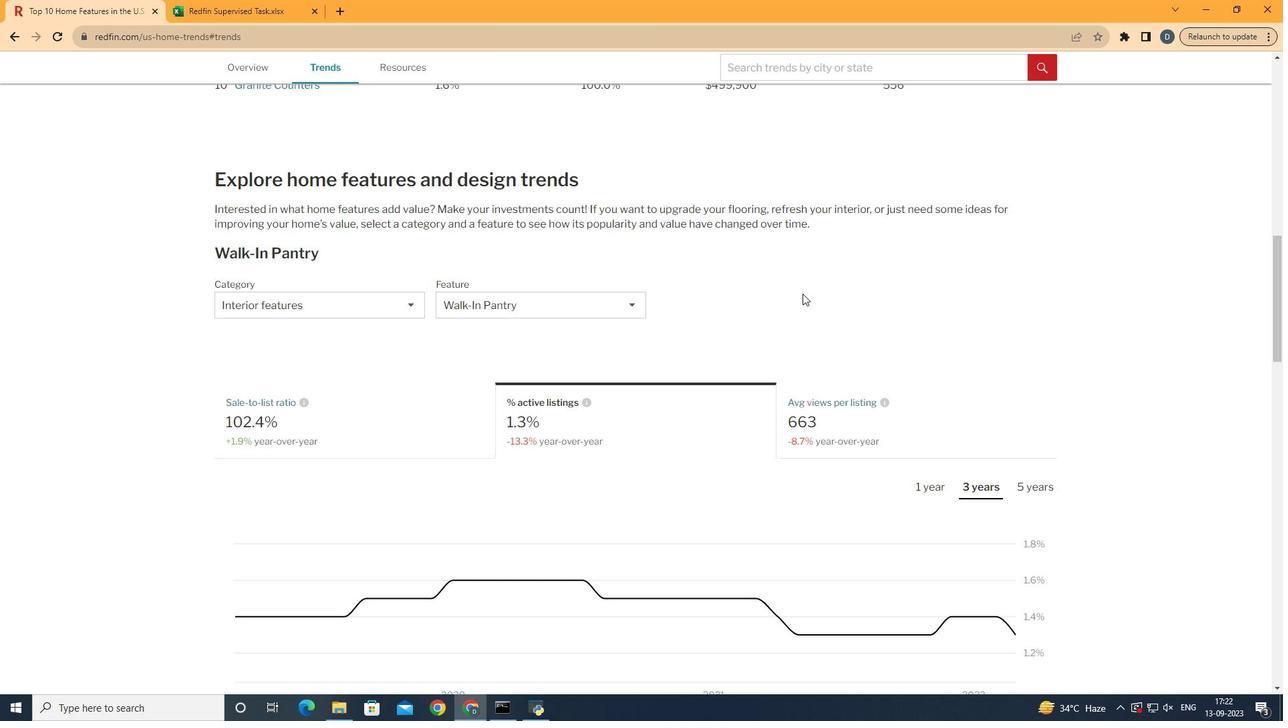 
Action: Mouse scrolled (802, 293) with delta (0, 0)
Screenshot: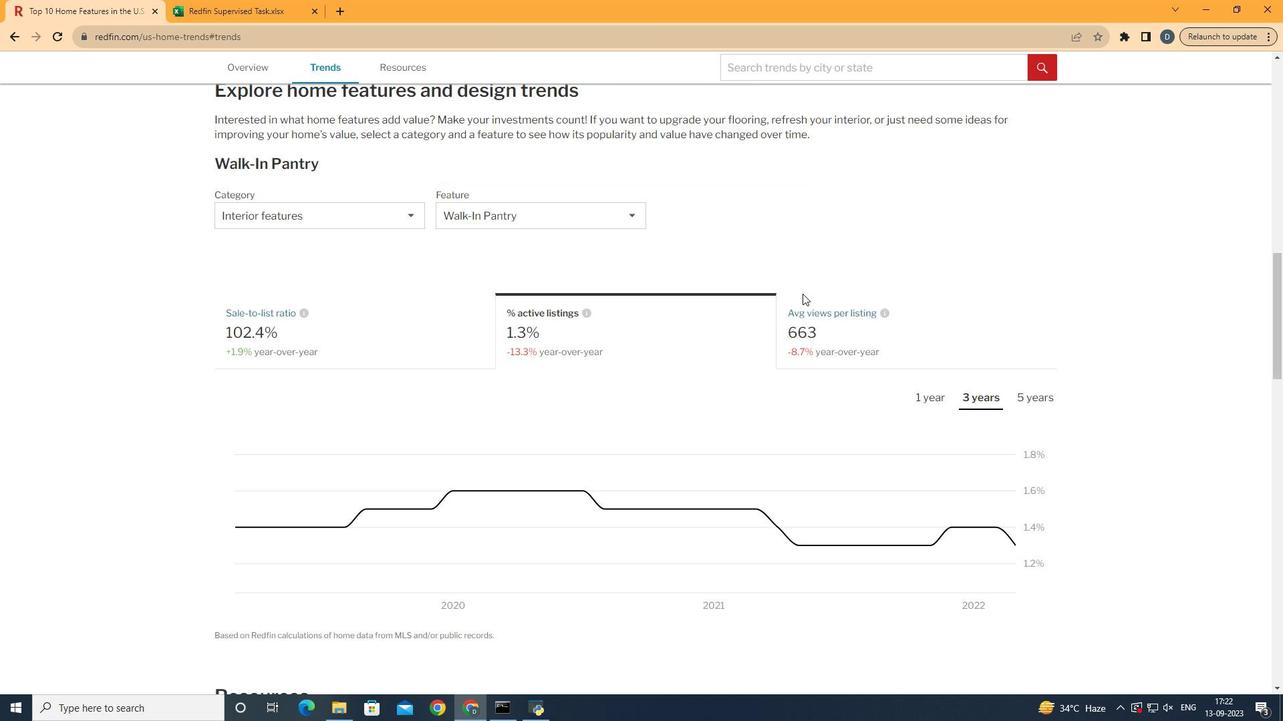 
Action: Mouse scrolled (802, 293) with delta (0, 0)
Screenshot: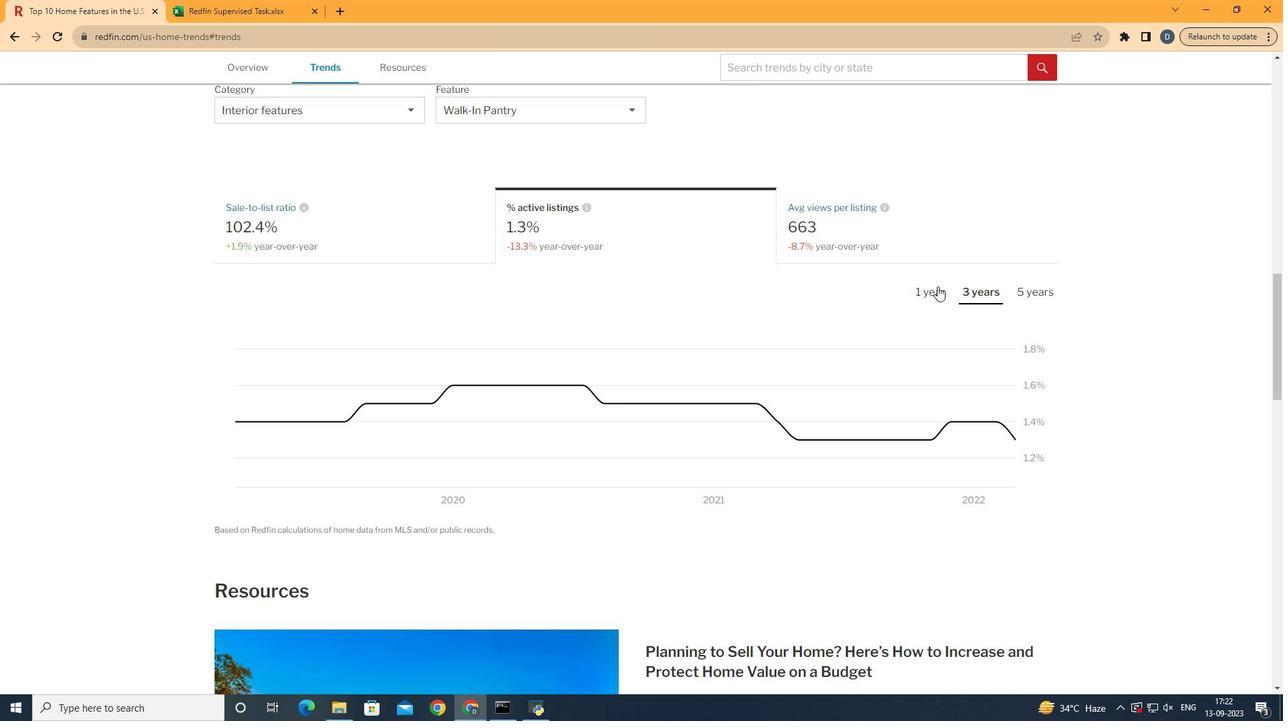 
Action: Mouse scrolled (802, 293) with delta (0, 0)
Screenshot: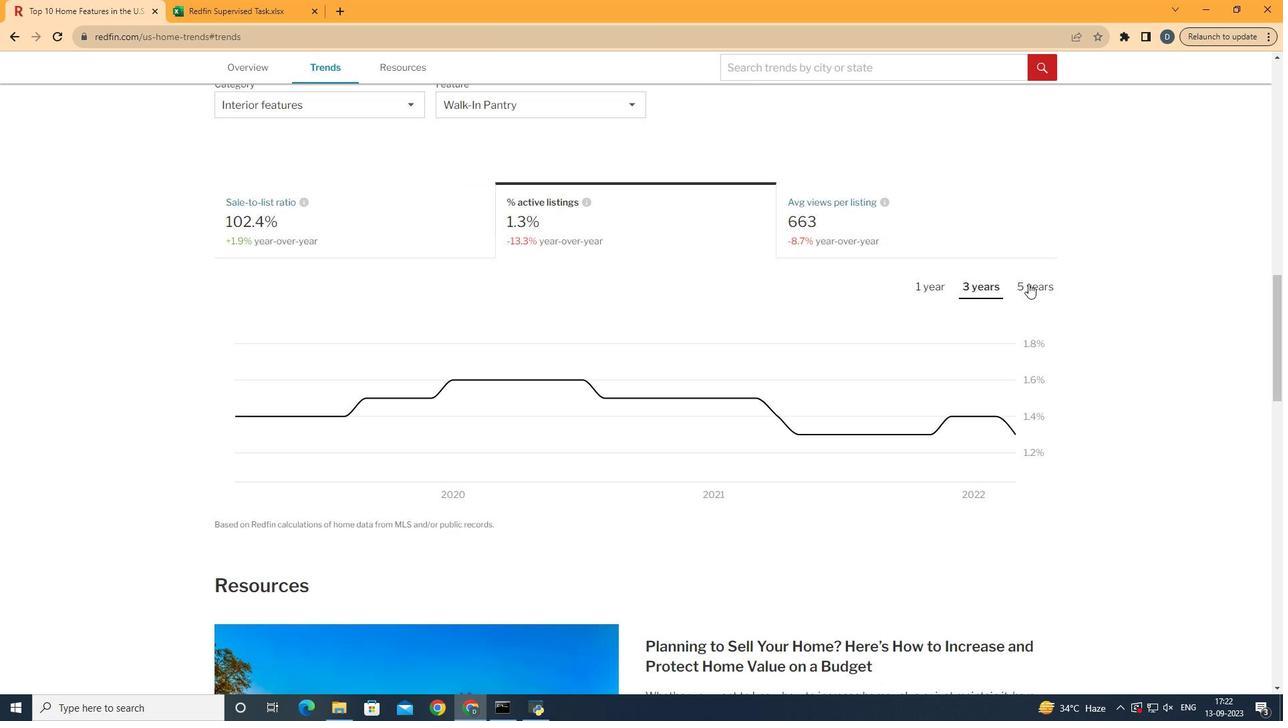 
Action: Mouse moved to (1042, 282)
Screenshot: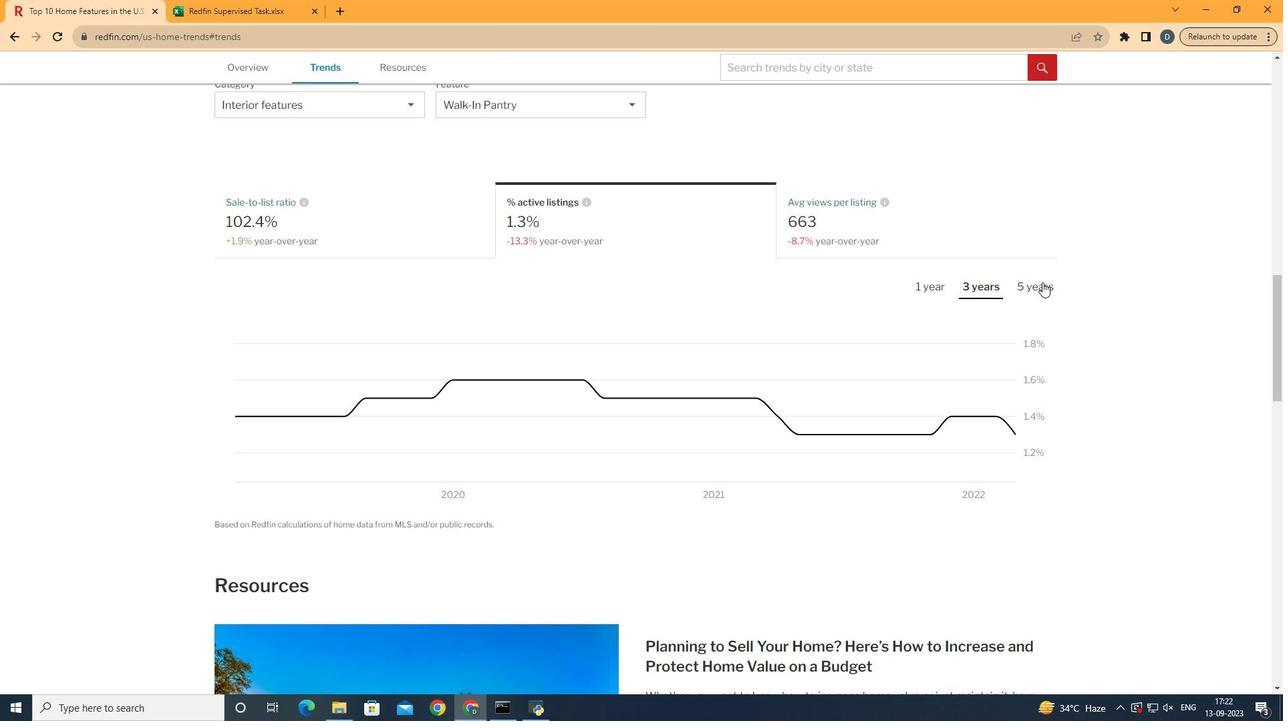 
Action: Mouse pressed left at (1042, 282)
Screenshot: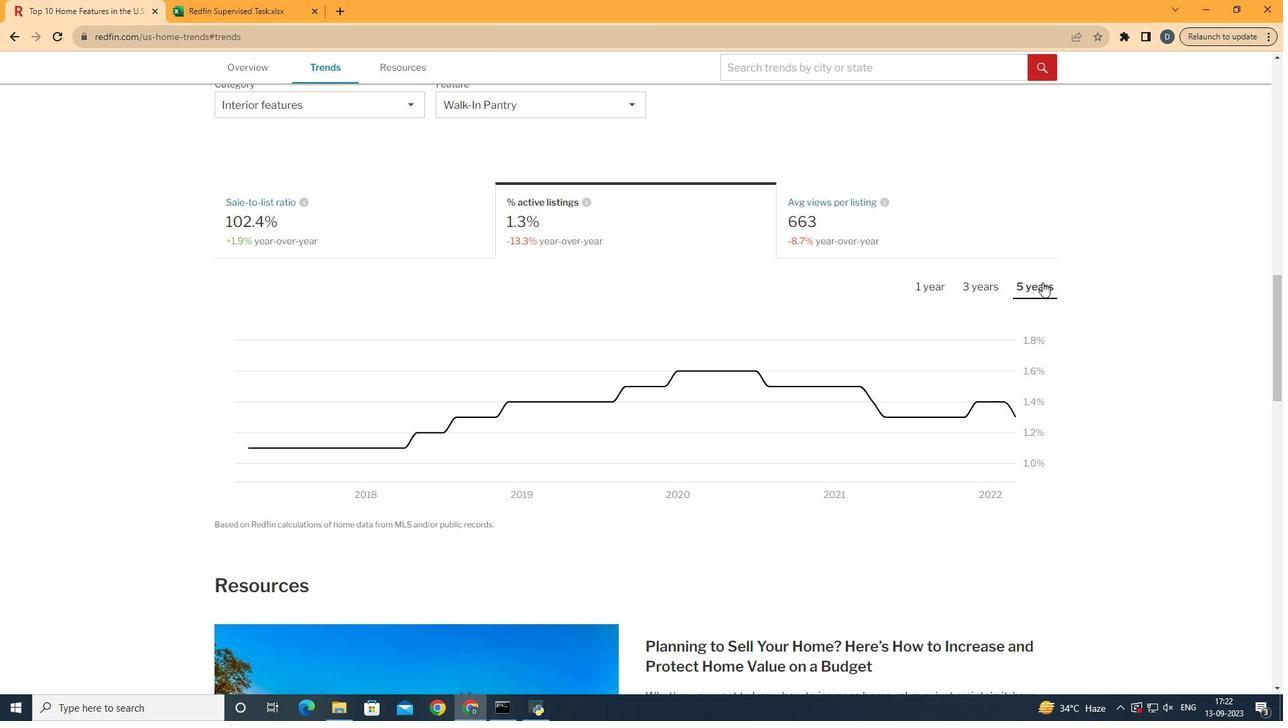 
Action: Mouse moved to (1042, 281)
Screenshot: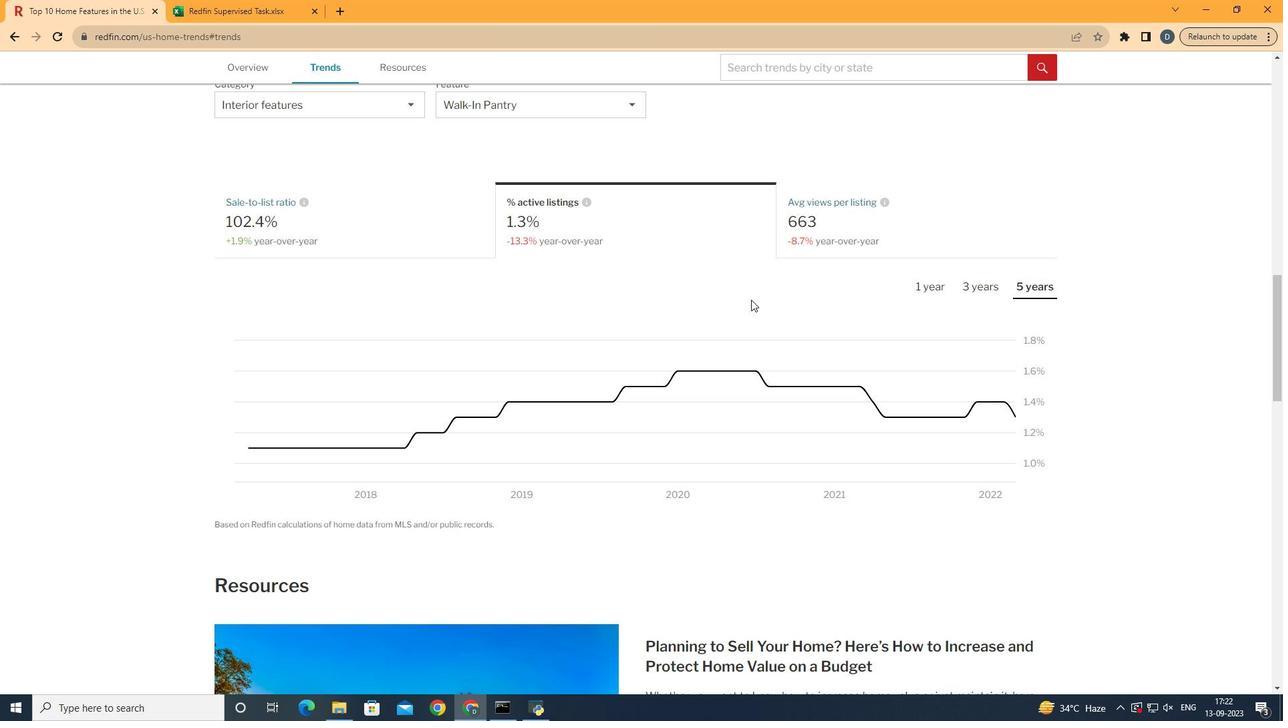
